 Task: Find connections with filter location Dresden with filter topic #construction with filter profile language Potuguese with filter current company DMart - Avenue Supermarts Ltd with filter school Savitribai Phule Pune University with filter industry Rail Transportation with filter service category Interior Design with filter keywords title Technical Support Specialist
Action: Mouse moved to (520, 69)
Screenshot: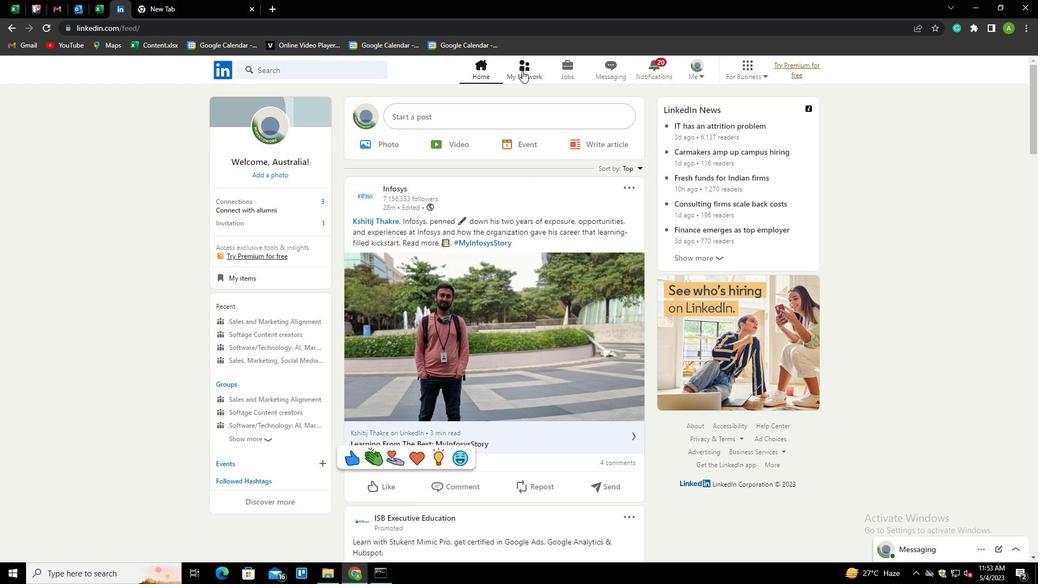 
Action: Mouse pressed left at (520, 69)
Screenshot: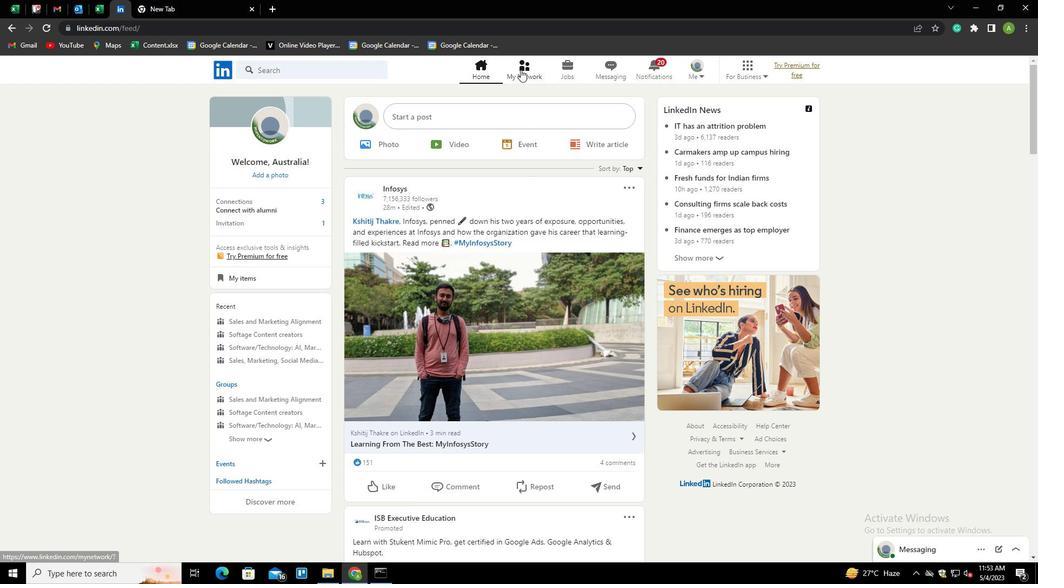 
Action: Mouse moved to (277, 129)
Screenshot: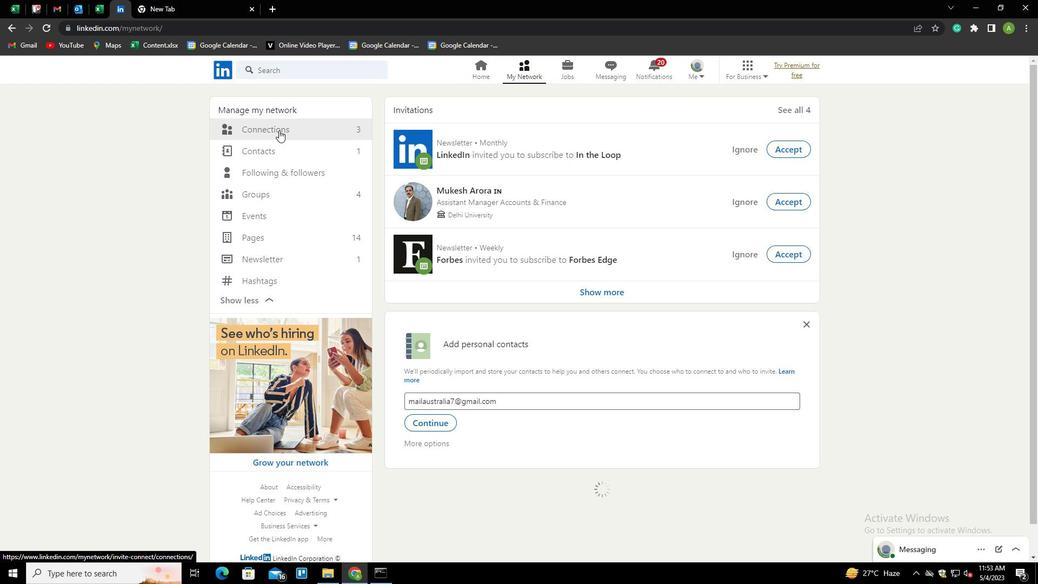 
Action: Mouse pressed left at (277, 129)
Screenshot: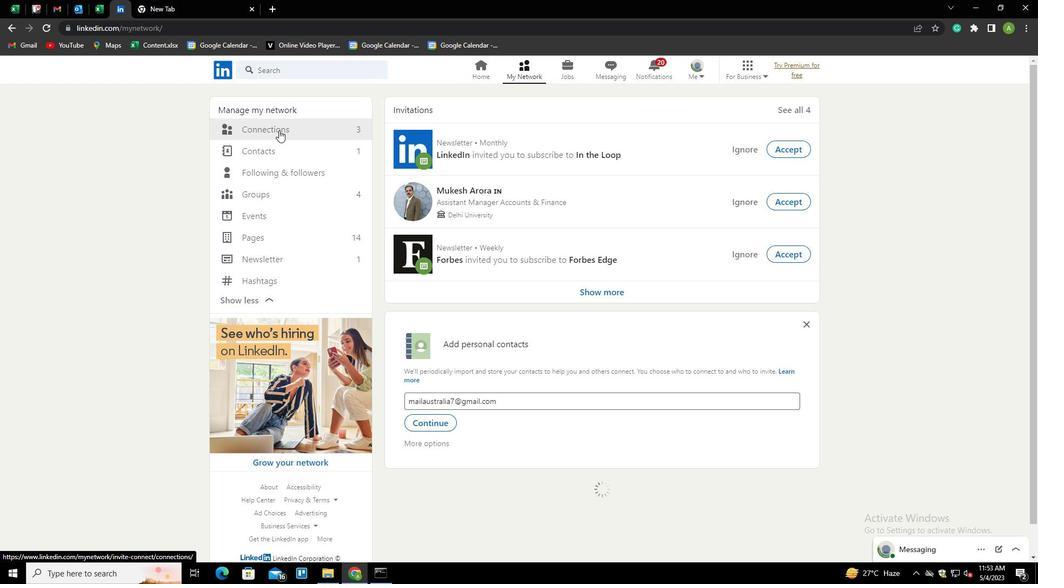 
Action: Mouse moved to (622, 123)
Screenshot: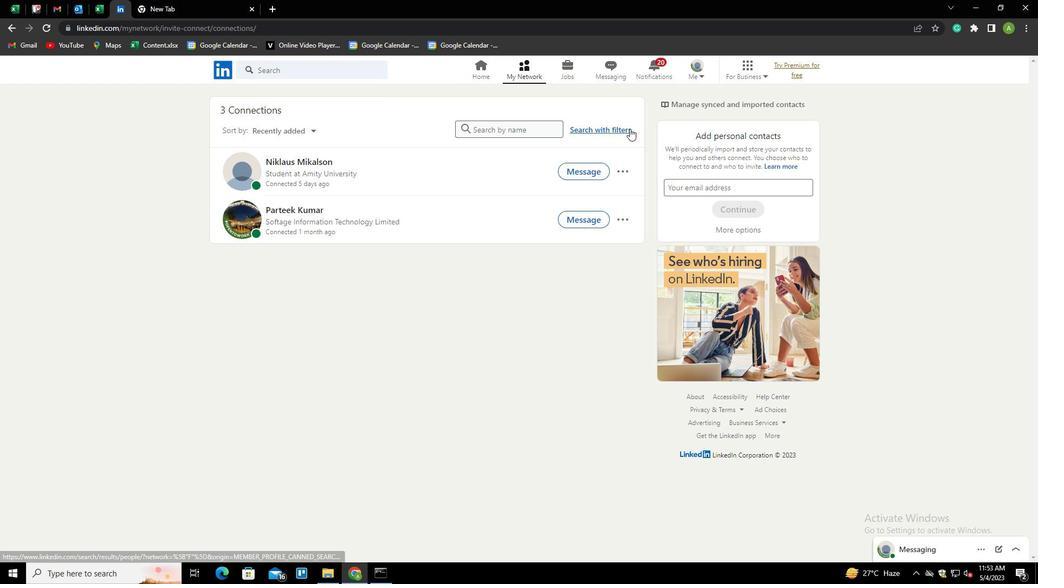 
Action: Mouse pressed left at (622, 123)
Screenshot: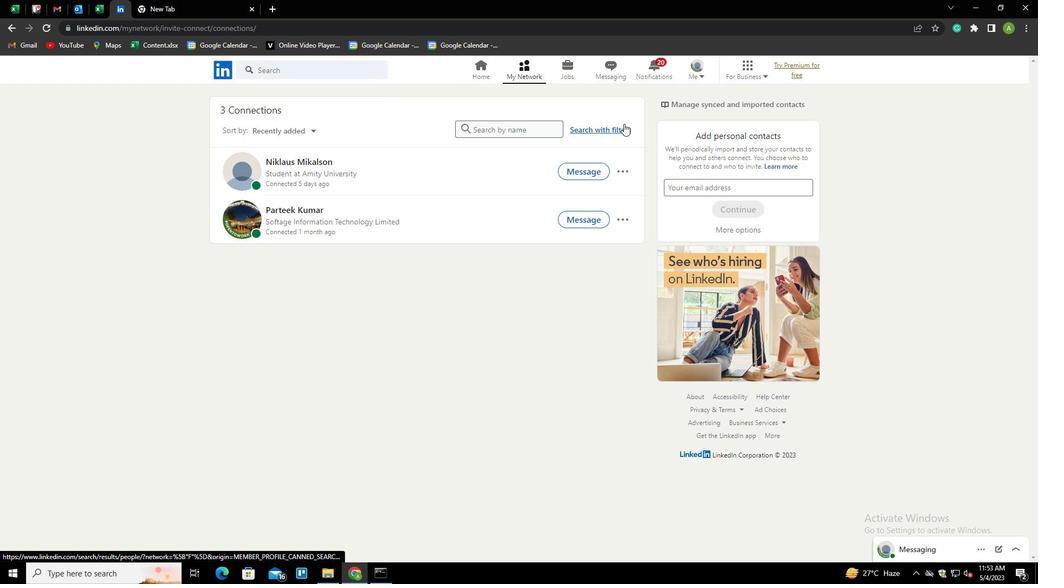 
Action: Mouse moved to (557, 93)
Screenshot: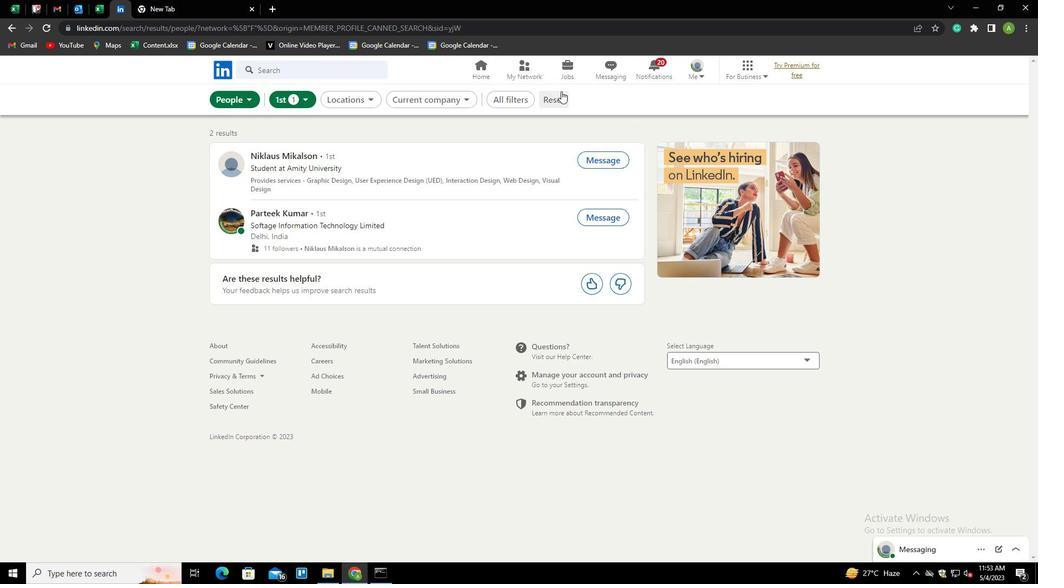 
Action: Mouse pressed left at (557, 93)
Screenshot: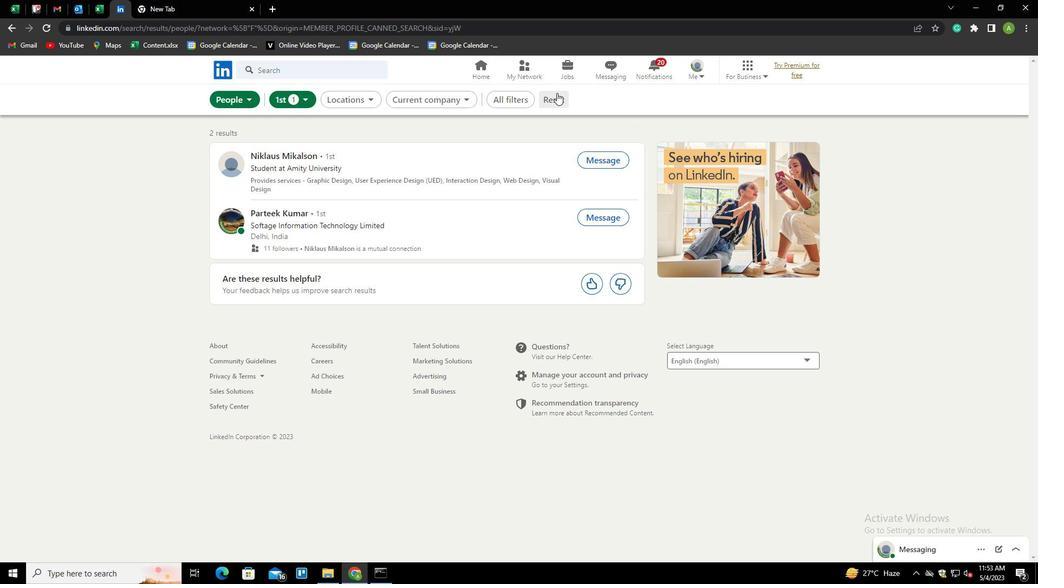 
Action: Mouse moved to (531, 101)
Screenshot: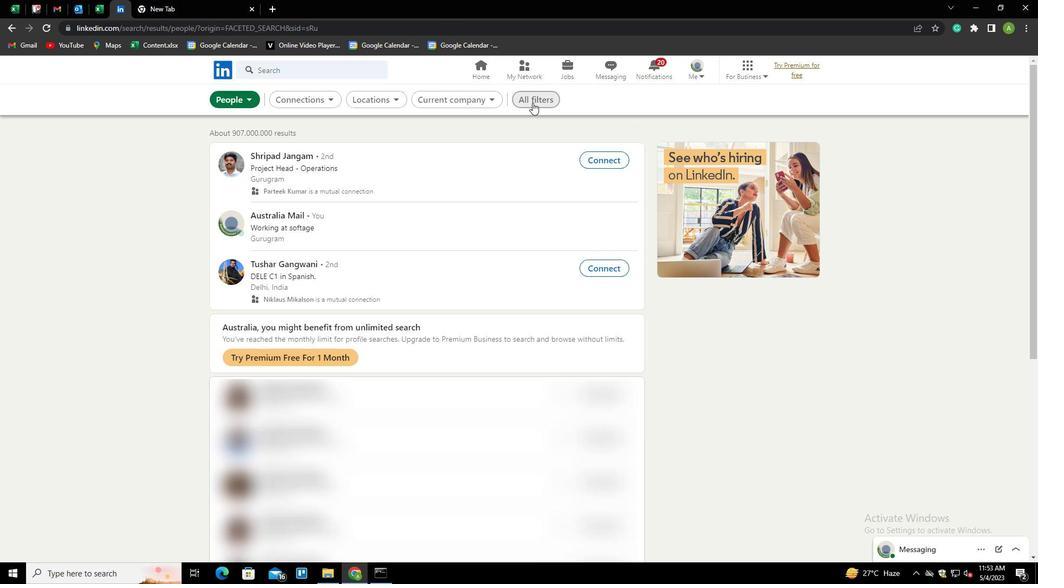 
Action: Mouse pressed left at (531, 101)
Screenshot: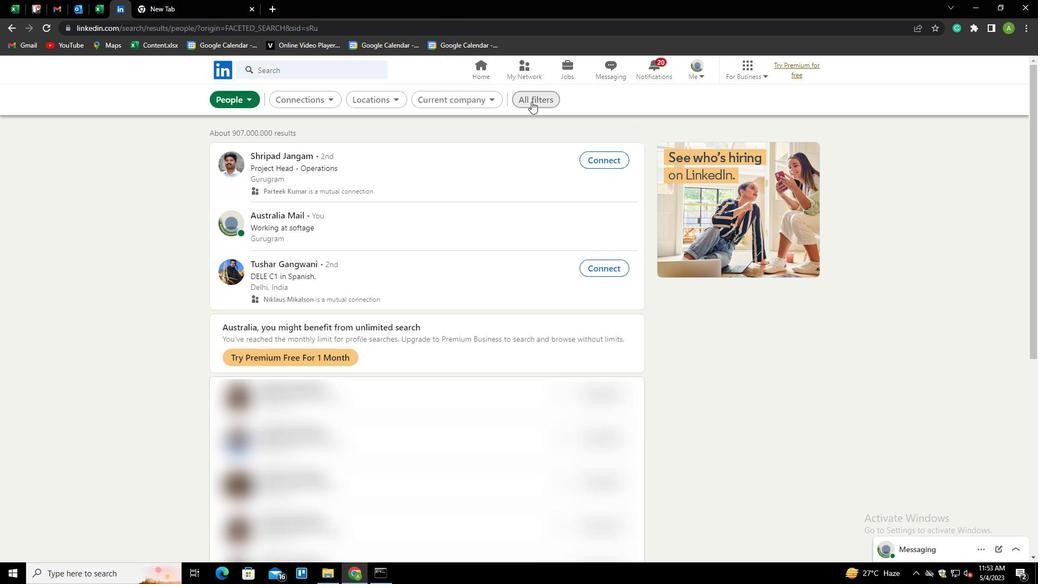 
Action: Mouse moved to (922, 359)
Screenshot: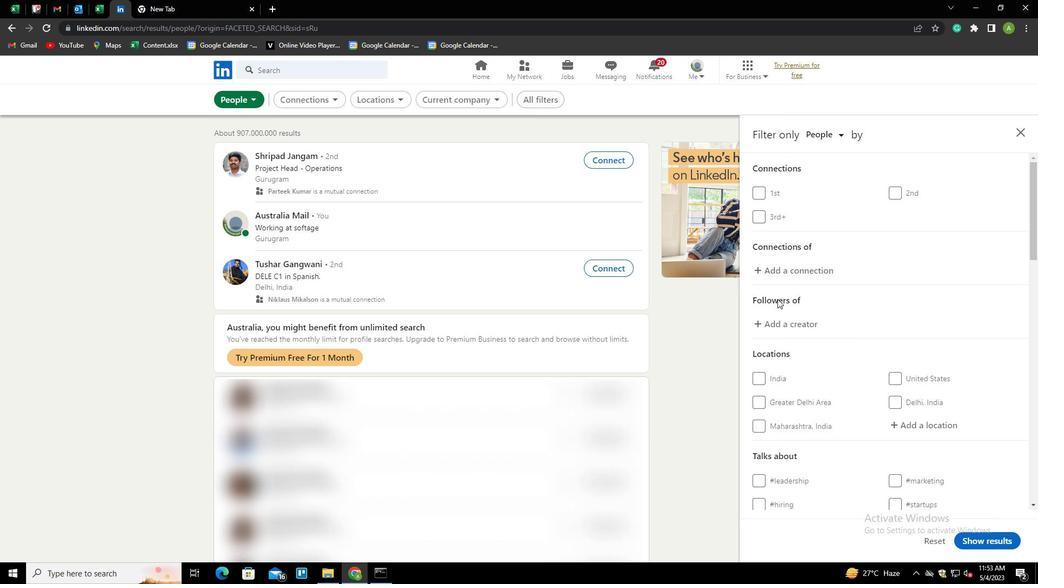 
Action: Mouse scrolled (922, 358) with delta (0, 0)
Screenshot: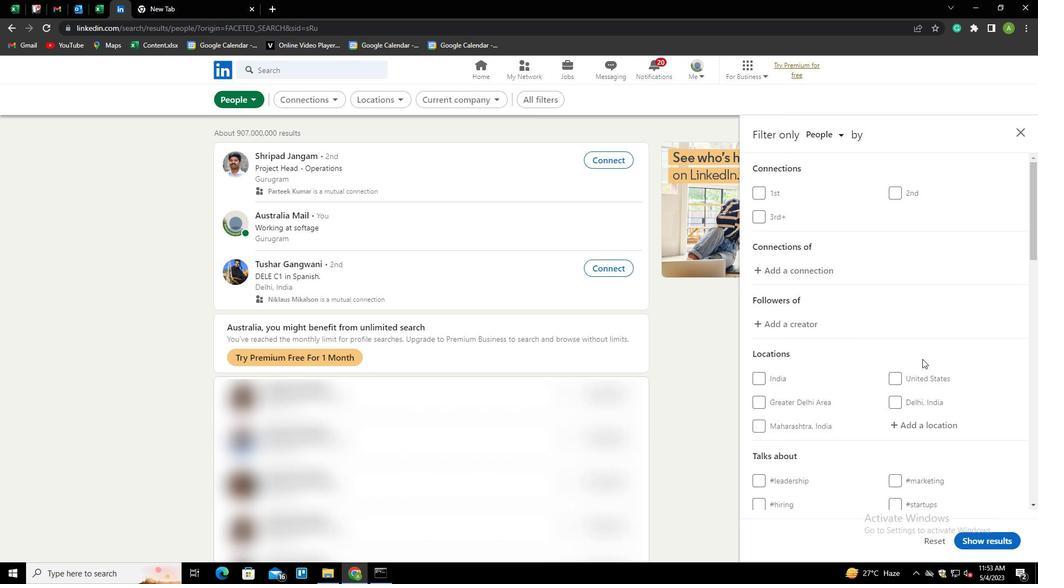 
Action: Mouse scrolled (922, 358) with delta (0, 0)
Screenshot: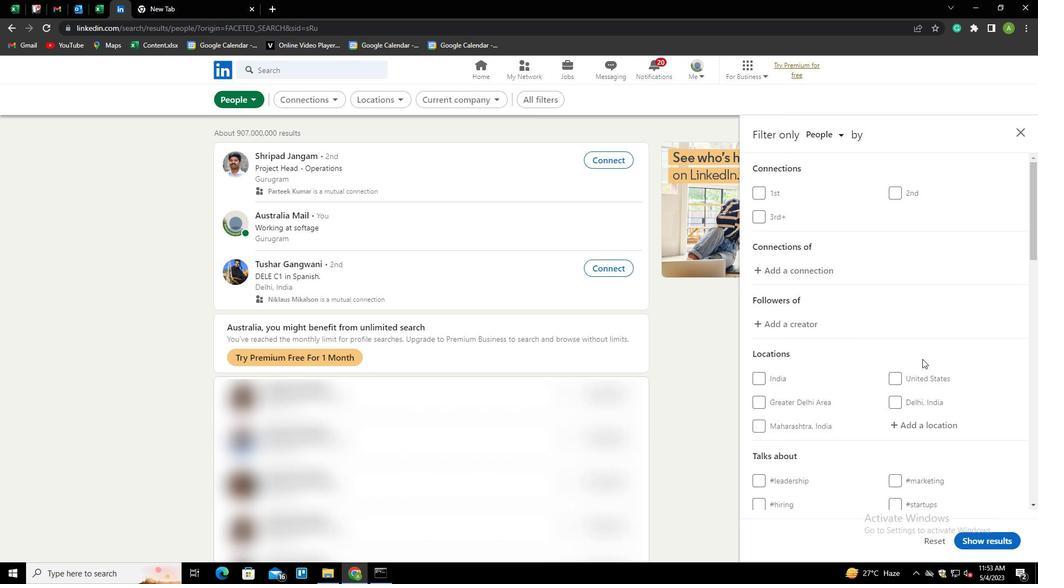 
Action: Mouse moved to (915, 312)
Screenshot: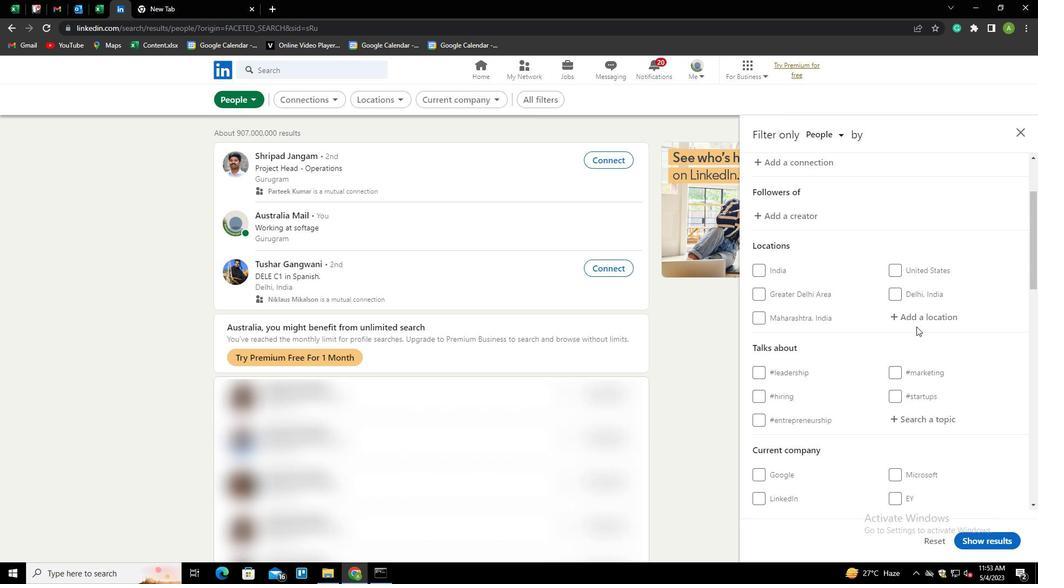 
Action: Mouse pressed left at (915, 312)
Screenshot: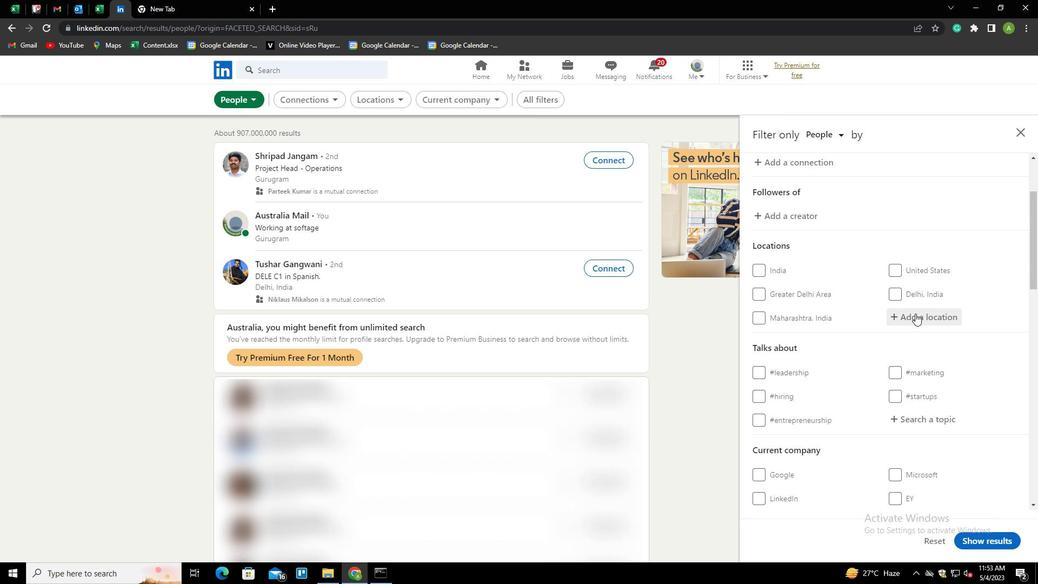 
Action: Key pressed <Key.shift><Key.shift><Key.shift><Key.shift><Key.shift><Key.shift><Key.shift>DRESDEN<Key.down><Key.enter>
Screenshot: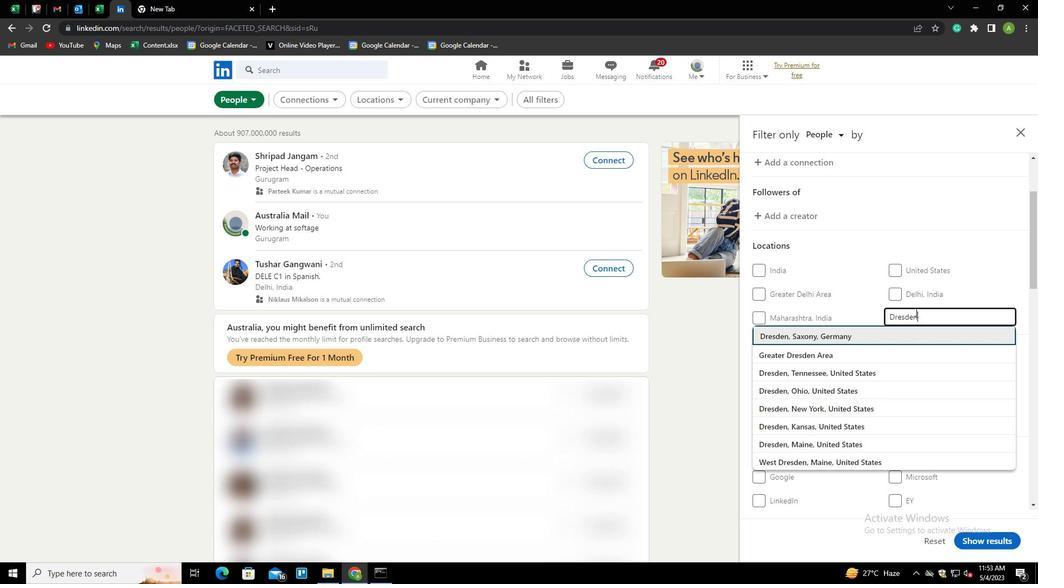 
Action: Mouse moved to (914, 311)
Screenshot: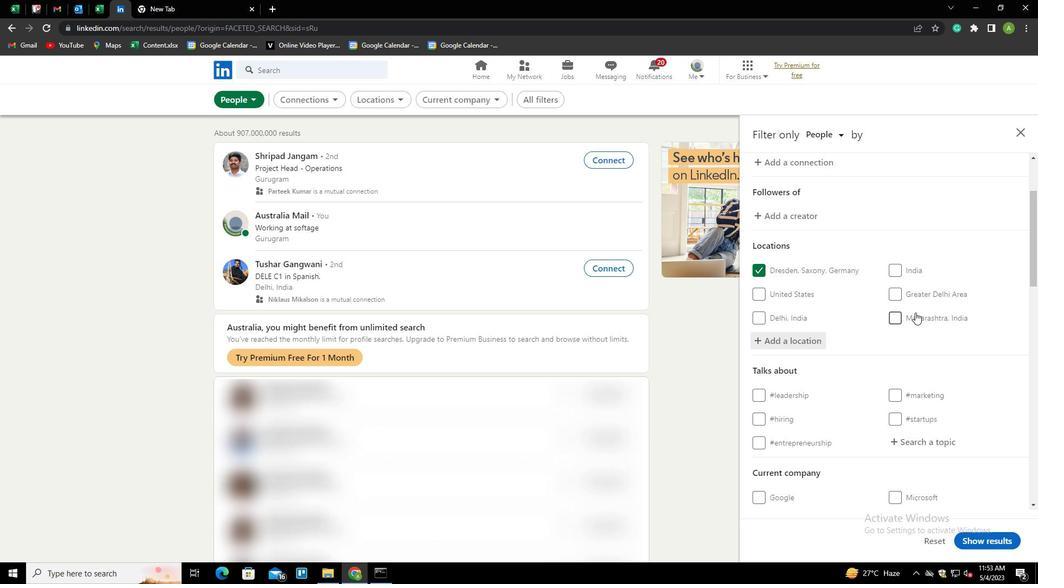 
Action: Mouse scrolled (914, 310) with delta (0, 0)
Screenshot: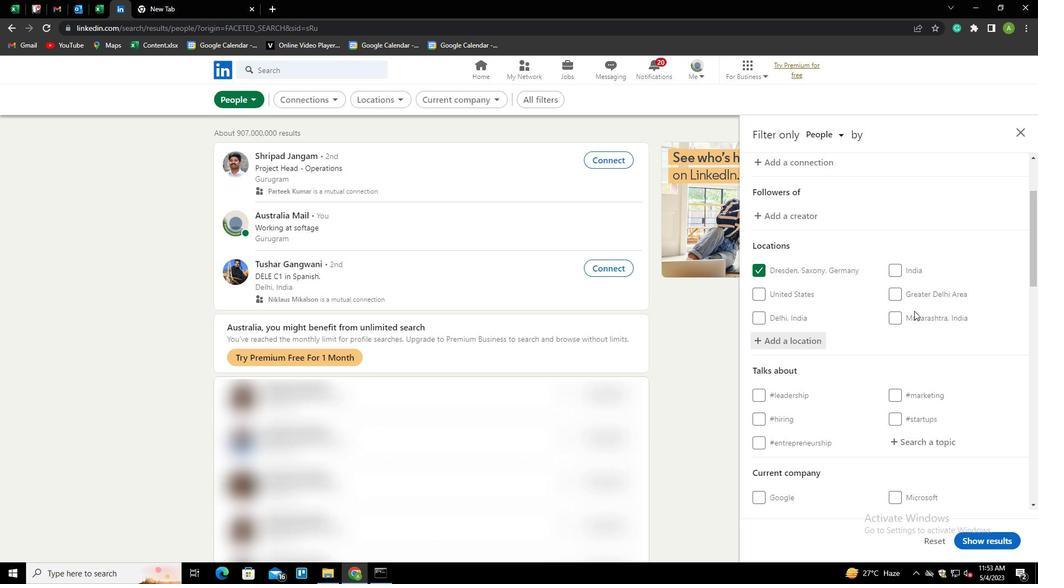 
Action: Mouse scrolled (914, 310) with delta (0, 0)
Screenshot: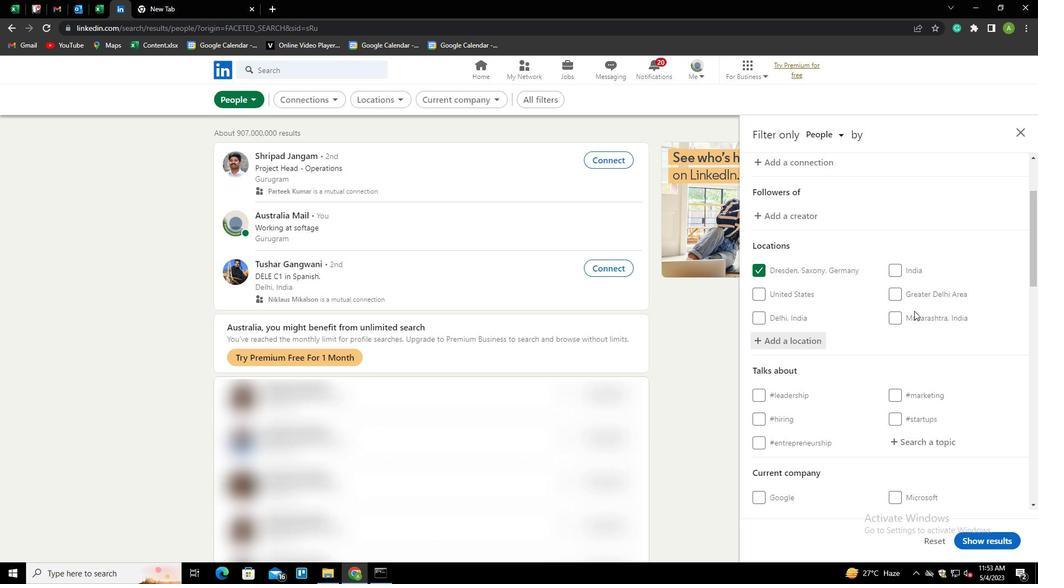 
Action: Mouse moved to (928, 339)
Screenshot: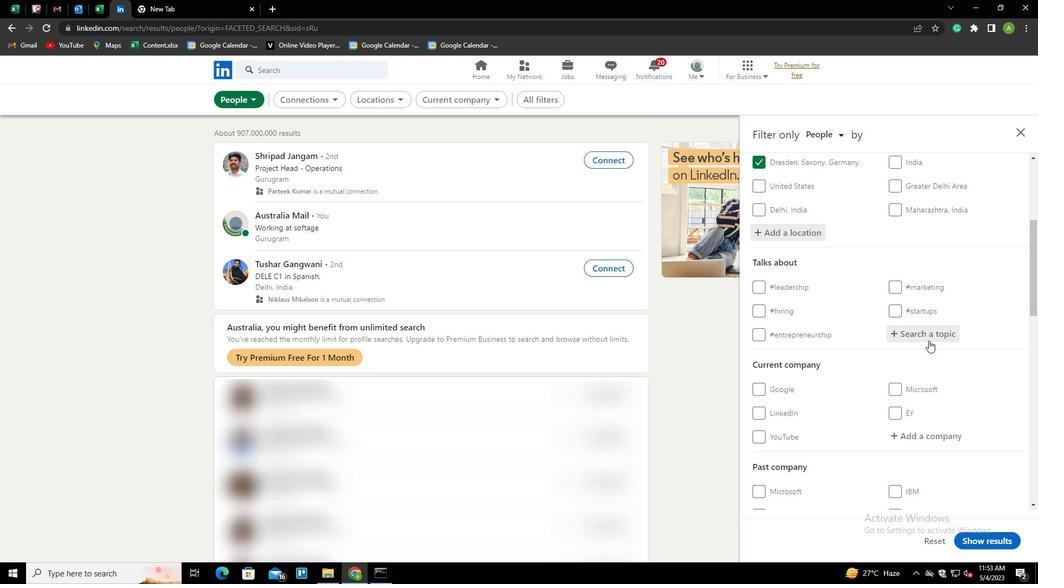 
Action: Mouse pressed left at (928, 339)
Screenshot: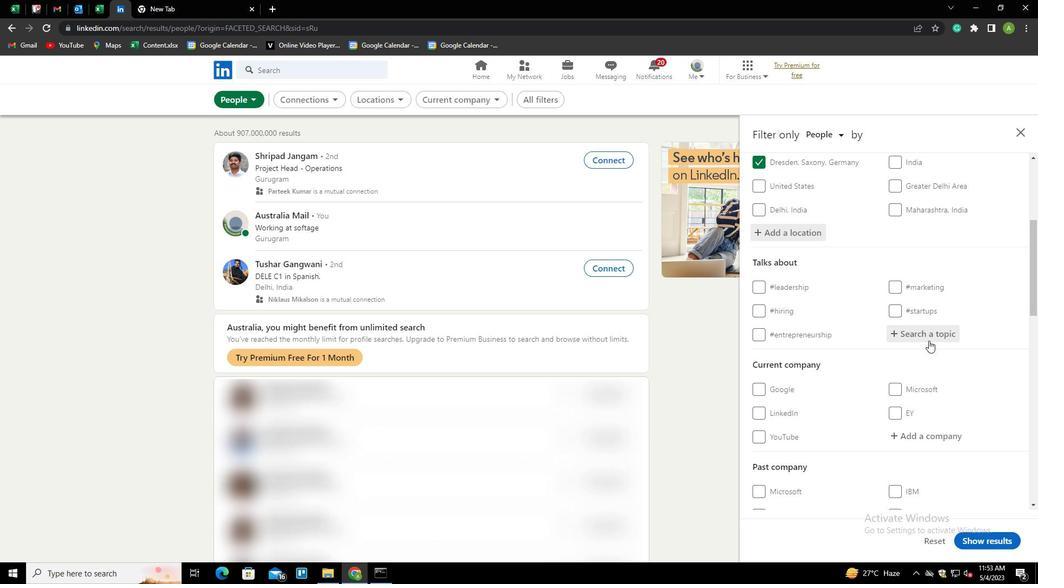 
Action: Key pressed CONSTRUCTION<Key.down><Key.enter>
Screenshot: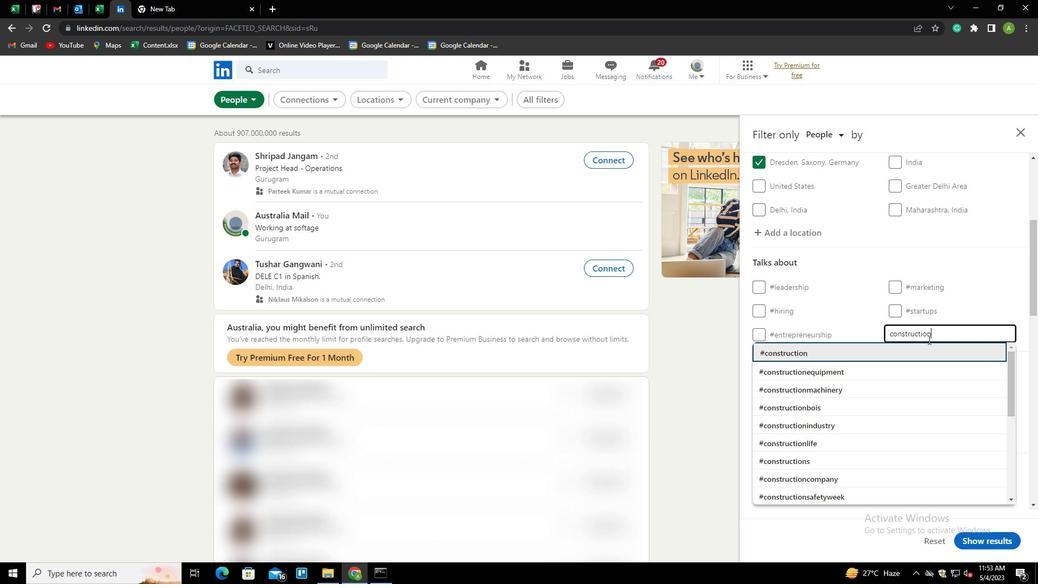 
Action: Mouse moved to (927, 338)
Screenshot: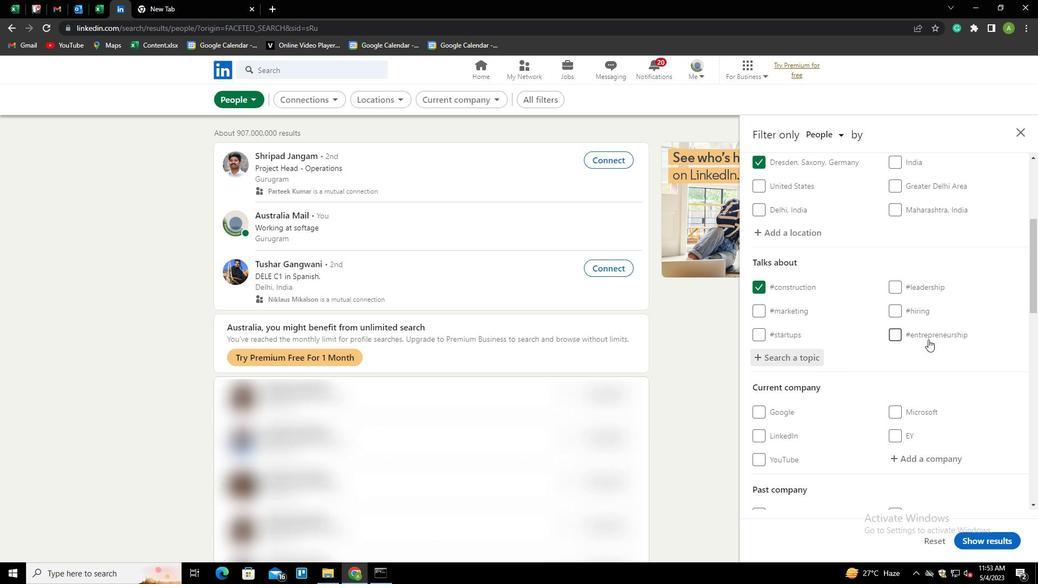 
Action: Mouse scrolled (927, 338) with delta (0, 0)
Screenshot: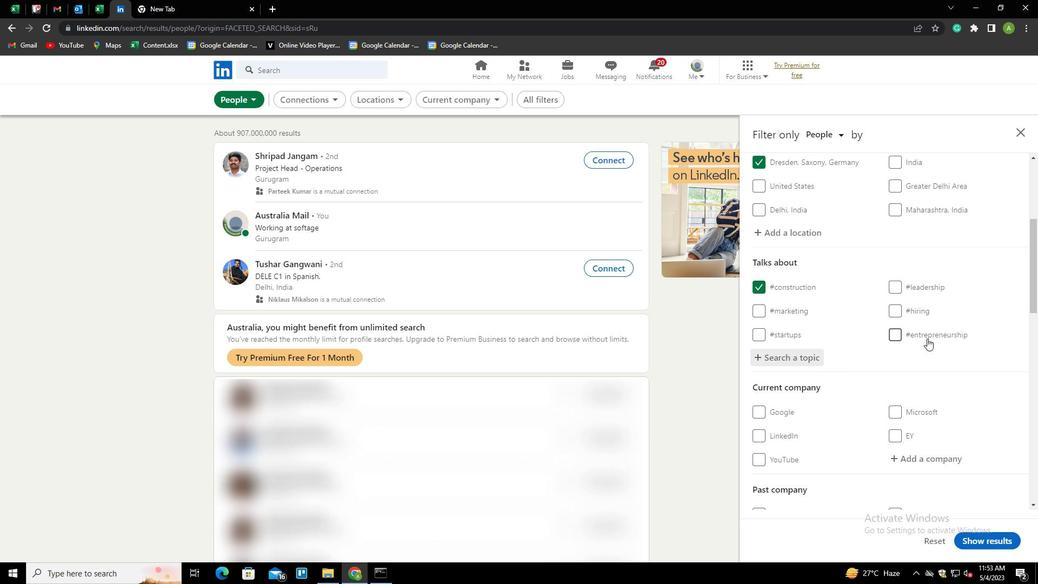 
Action: Mouse scrolled (927, 338) with delta (0, 0)
Screenshot: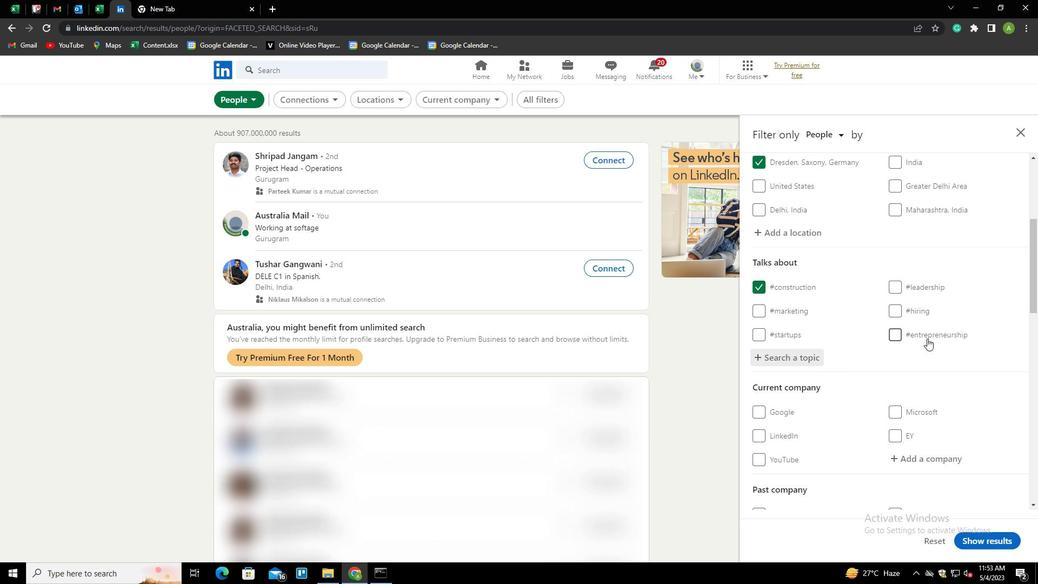 
Action: Mouse scrolled (927, 338) with delta (0, 0)
Screenshot: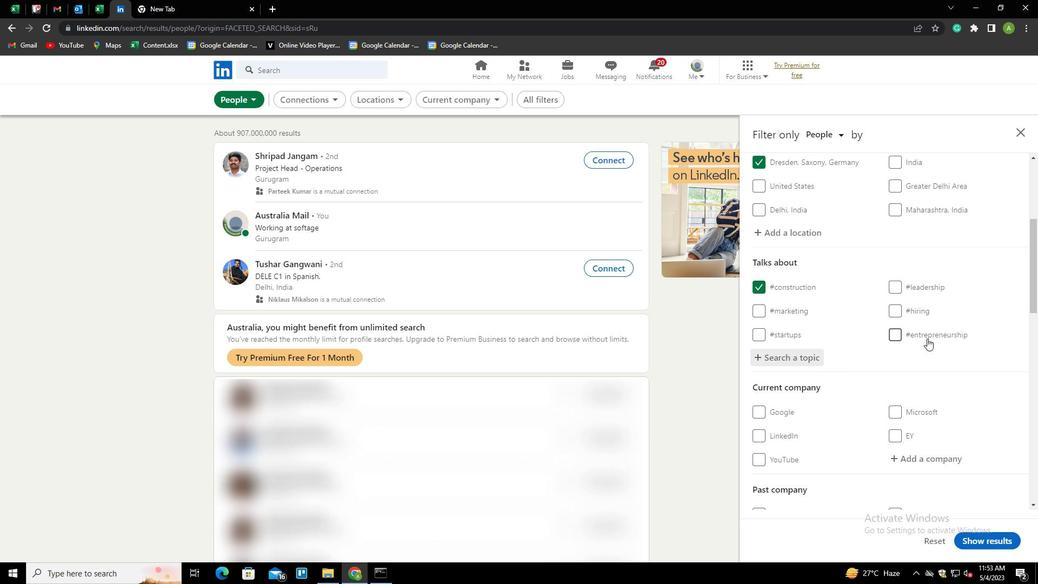 
Action: Mouse scrolled (927, 338) with delta (0, 0)
Screenshot: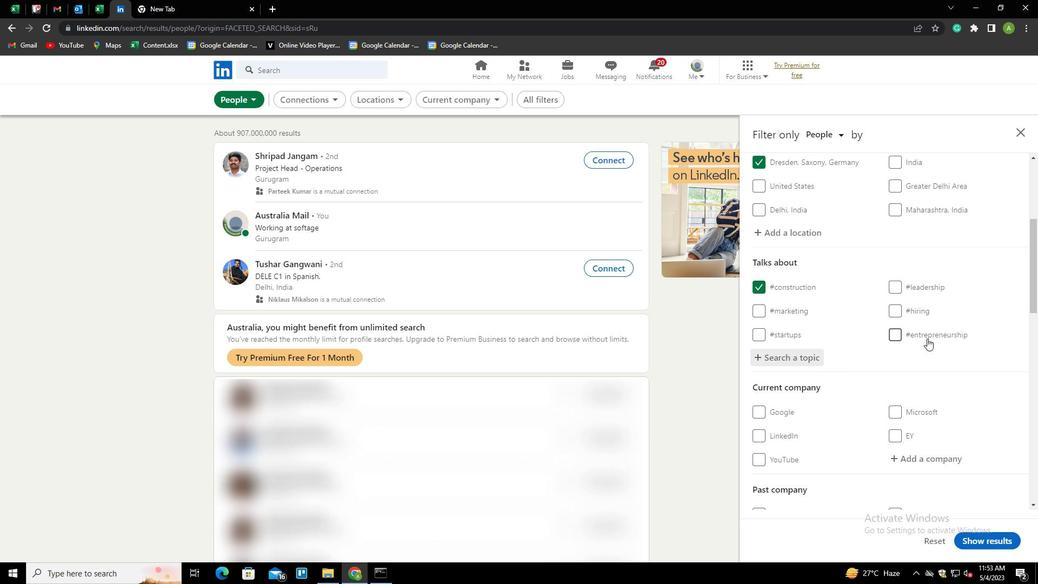 
Action: Mouse scrolled (927, 338) with delta (0, 0)
Screenshot: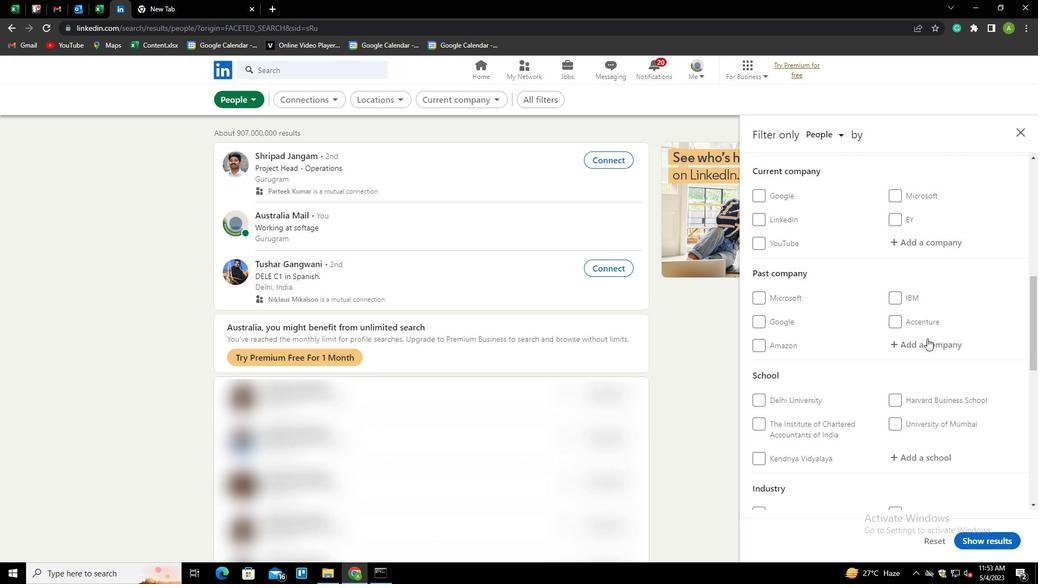 
Action: Mouse scrolled (927, 338) with delta (0, 0)
Screenshot: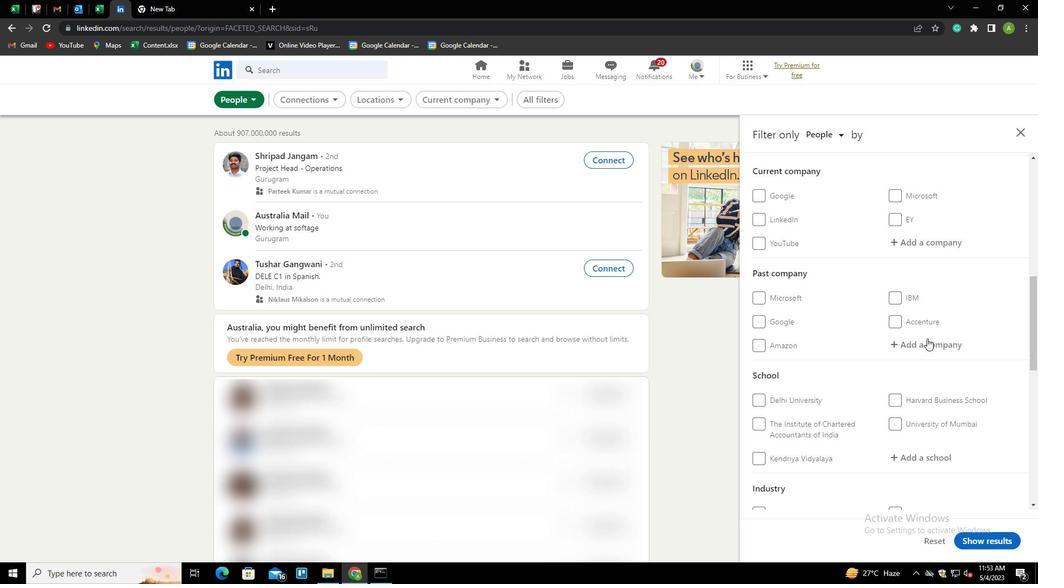 
Action: Mouse scrolled (927, 338) with delta (0, 0)
Screenshot: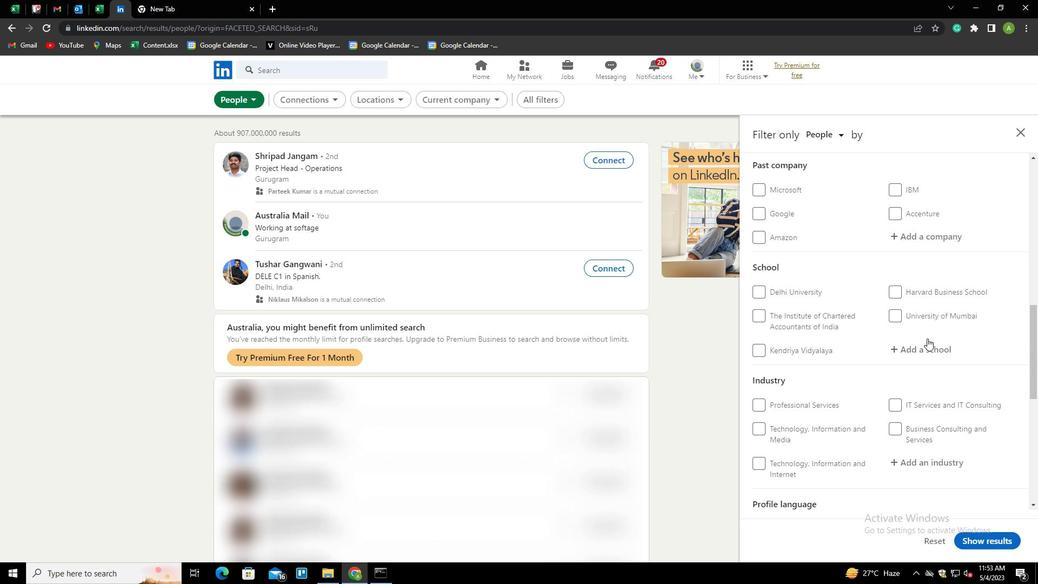 
Action: Mouse scrolled (927, 338) with delta (0, 0)
Screenshot: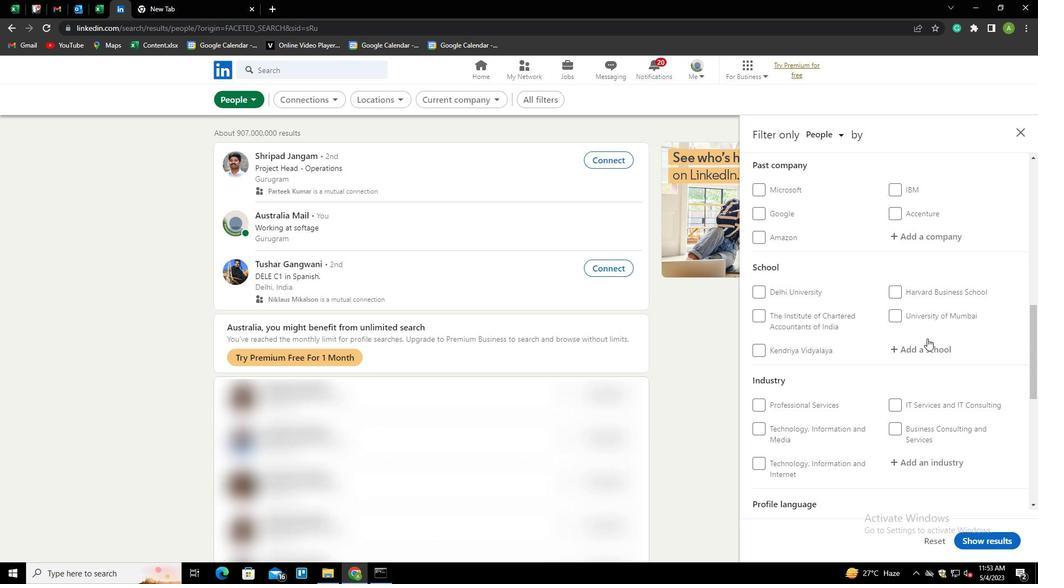 
Action: Mouse moved to (901, 443)
Screenshot: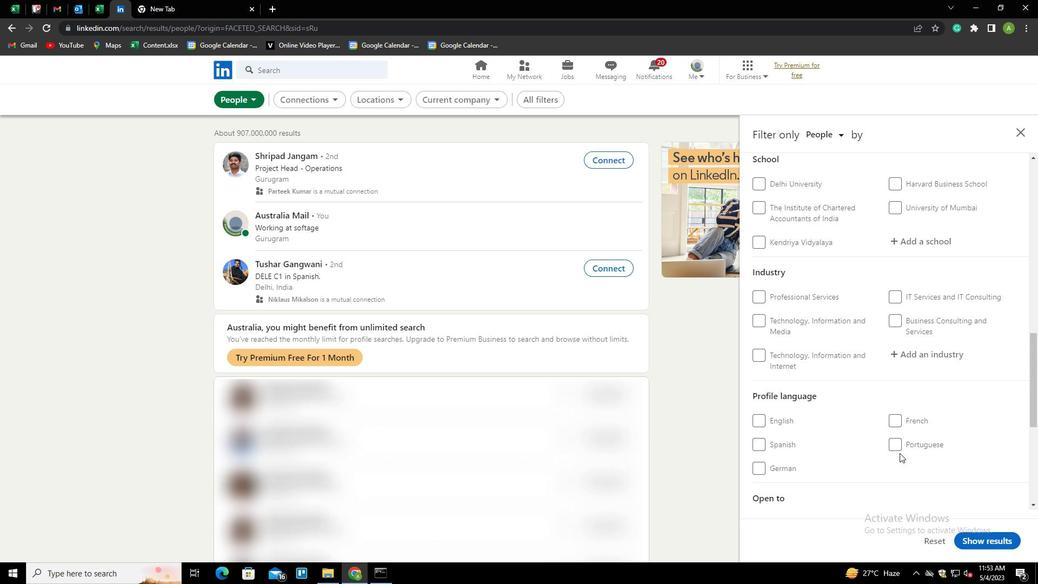 
Action: Mouse pressed left at (901, 443)
Screenshot: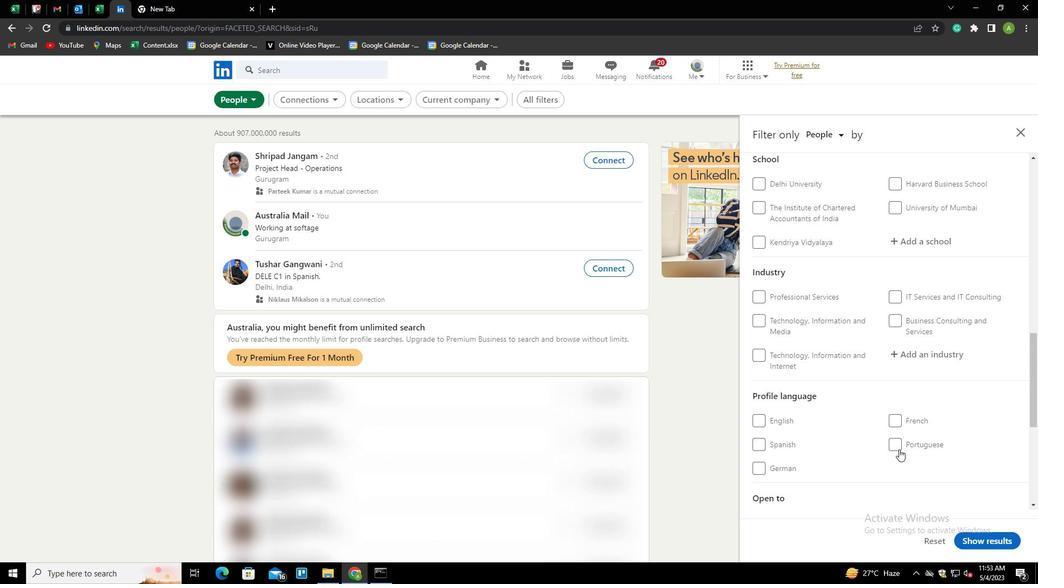 
Action: Mouse moved to (946, 400)
Screenshot: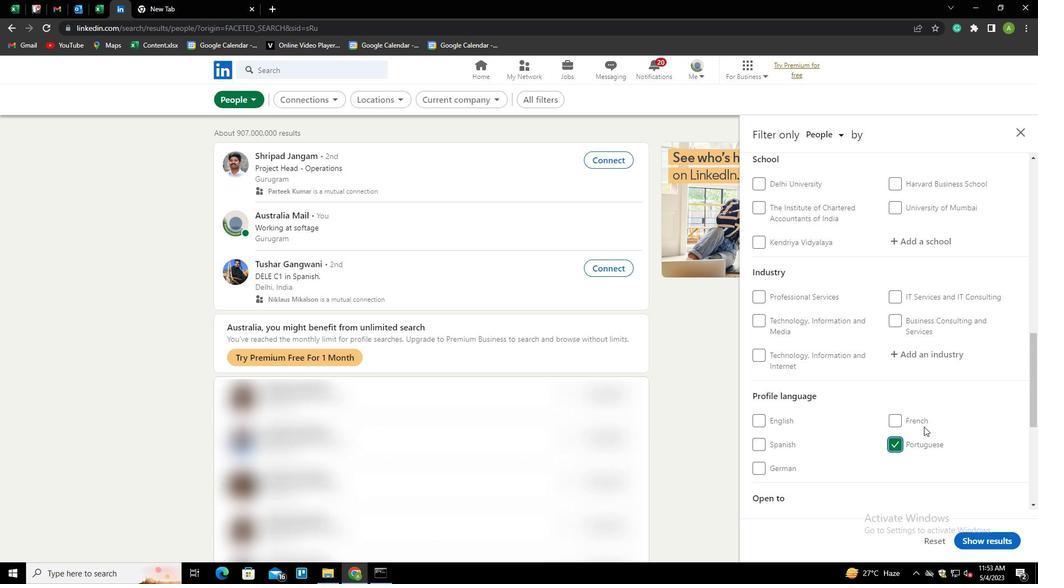 
Action: Mouse scrolled (946, 400) with delta (0, 0)
Screenshot: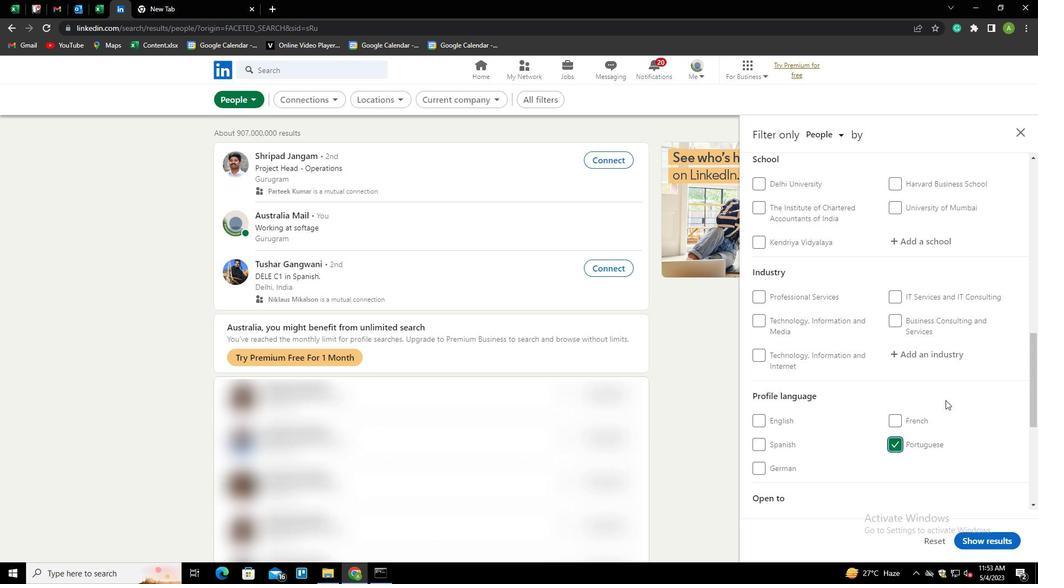 
Action: Mouse scrolled (946, 400) with delta (0, 0)
Screenshot: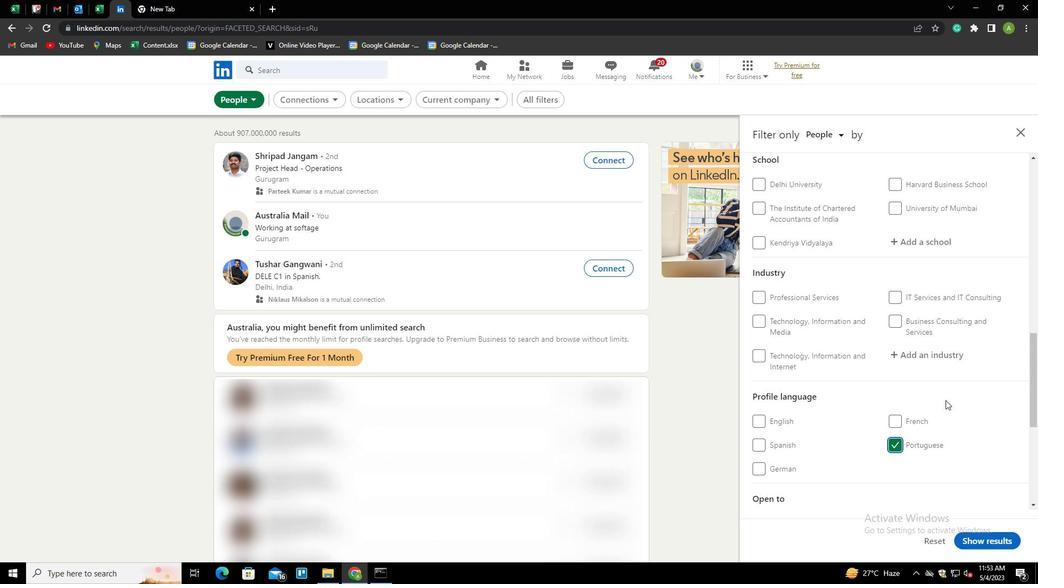 
Action: Mouse scrolled (946, 400) with delta (0, 0)
Screenshot: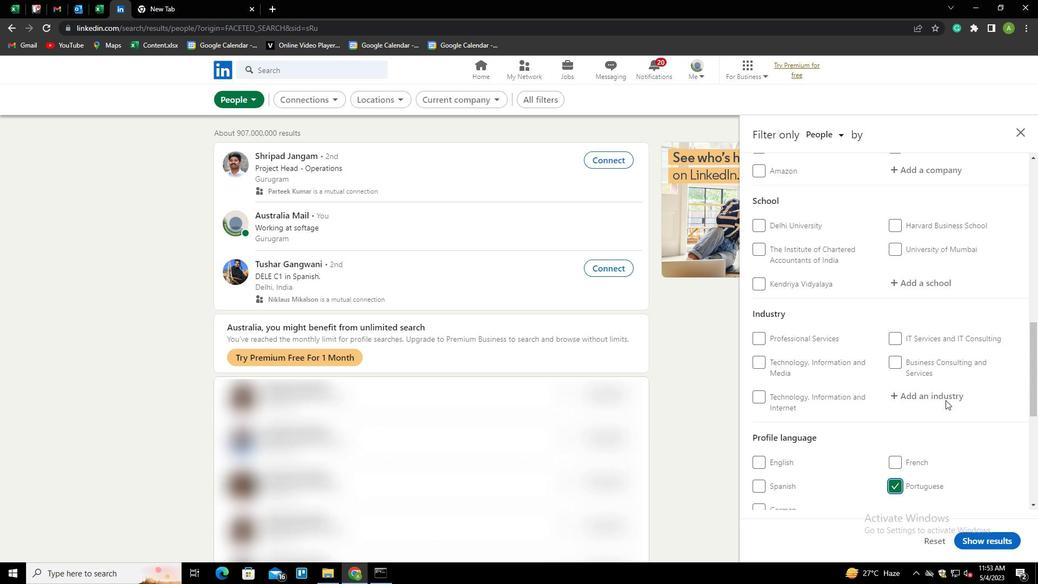 
Action: Mouse scrolled (946, 400) with delta (0, 0)
Screenshot: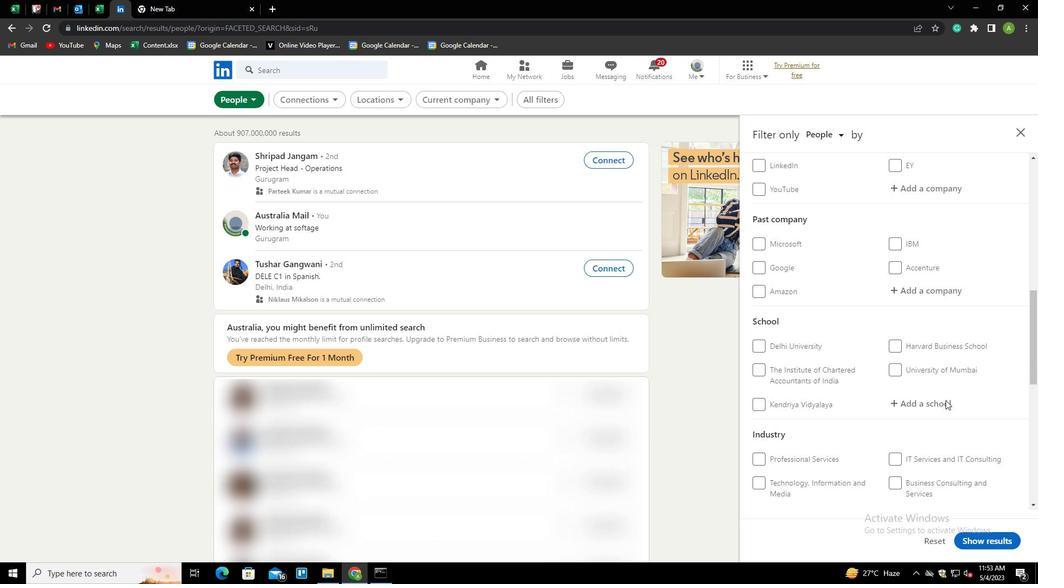 
Action: Mouse scrolled (946, 400) with delta (0, 0)
Screenshot: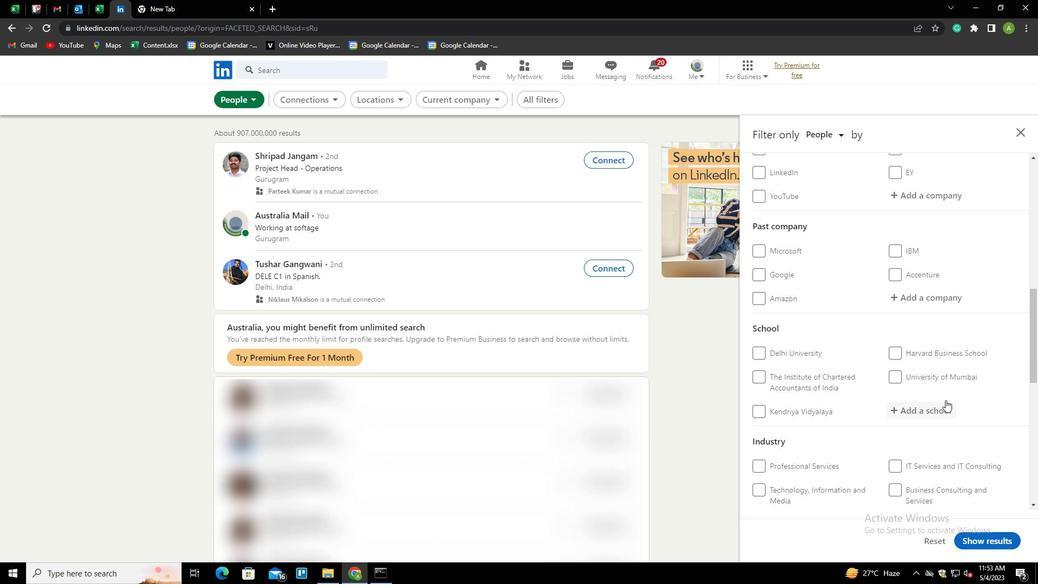 
Action: Mouse scrolled (946, 400) with delta (0, 0)
Screenshot: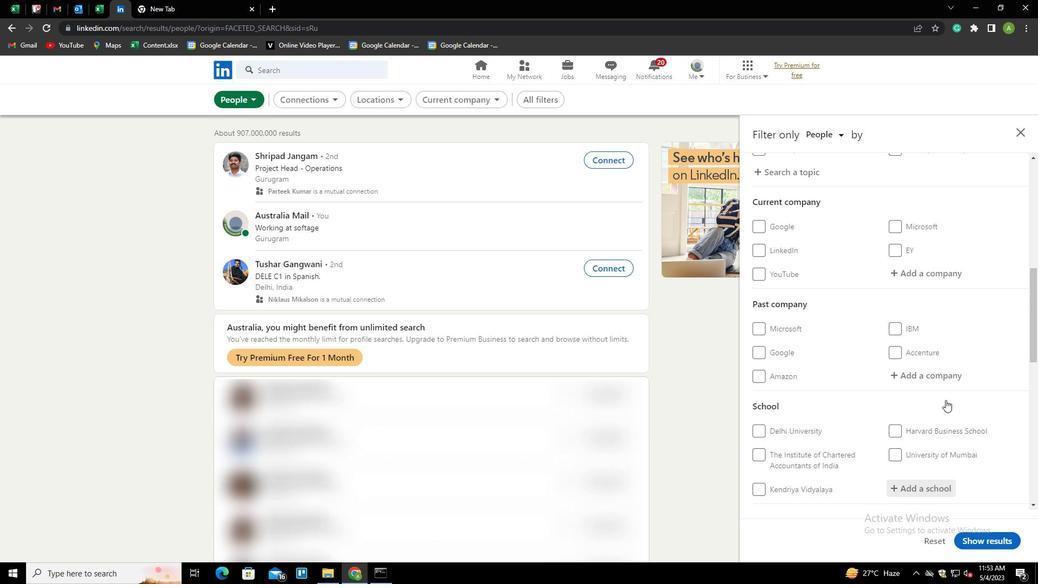 
Action: Mouse scrolled (946, 400) with delta (0, 0)
Screenshot: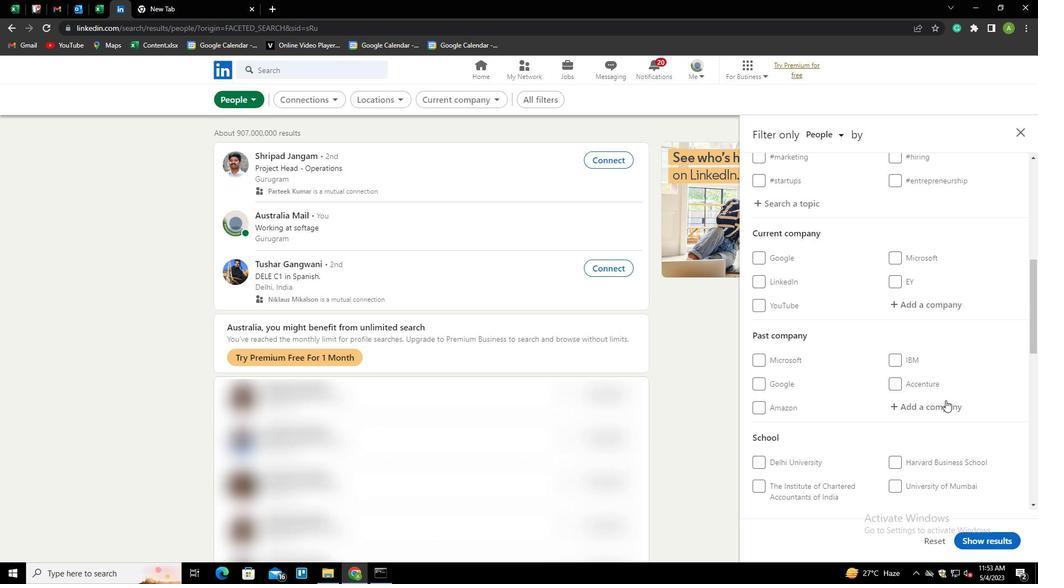 
Action: Mouse scrolled (946, 400) with delta (0, 0)
Screenshot: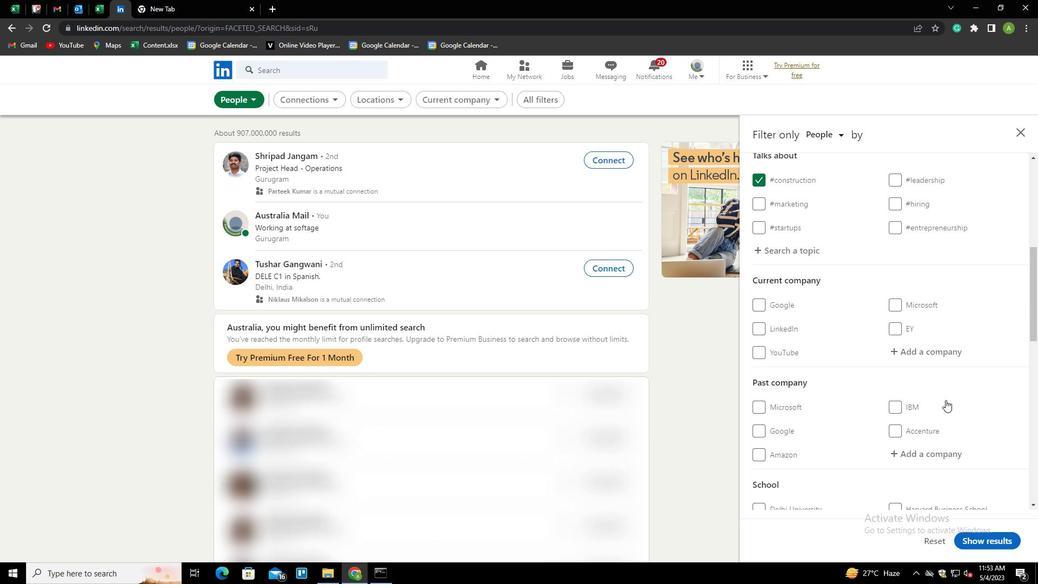 
Action: Mouse moved to (926, 430)
Screenshot: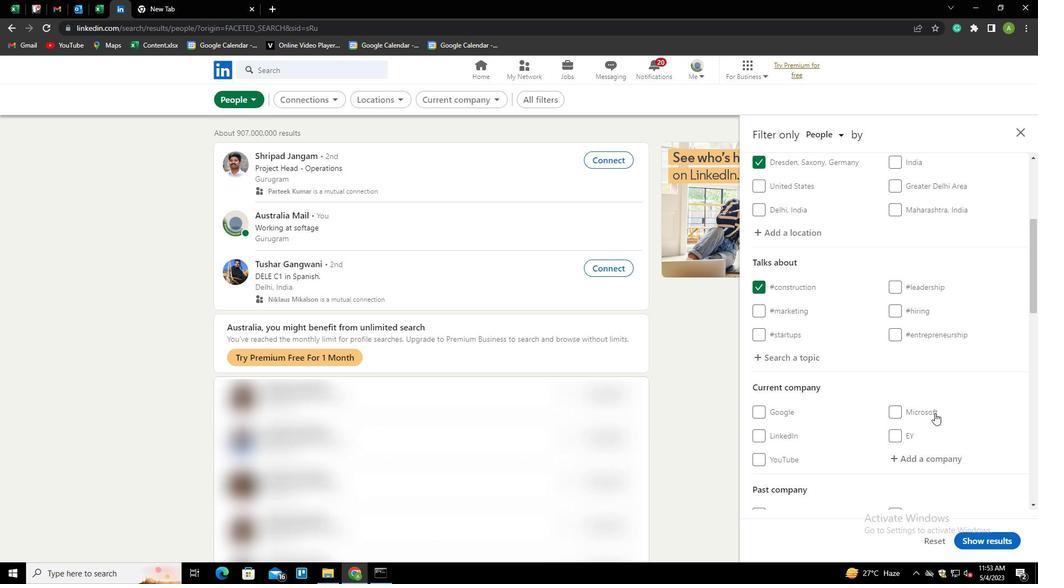 
Action: Mouse scrolled (926, 429) with delta (0, 0)
Screenshot: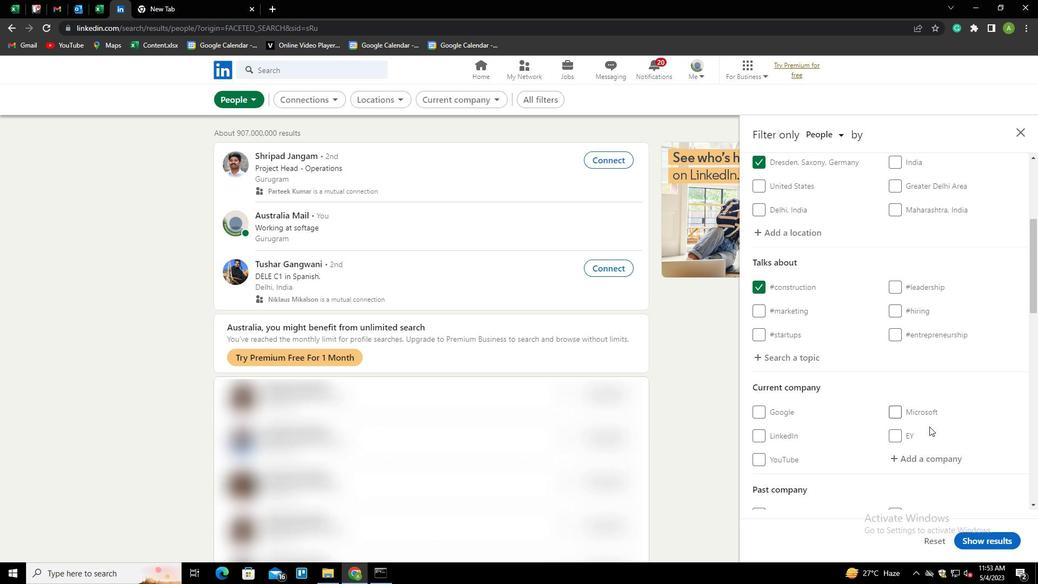 
Action: Mouse scrolled (926, 429) with delta (0, 0)
Screenshot: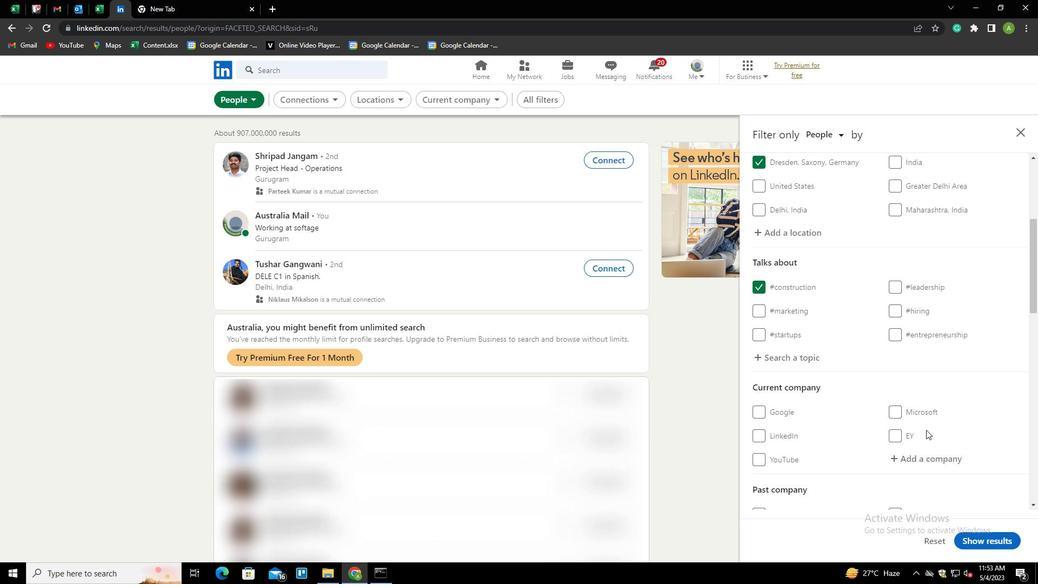 
Action: Mouse moved to (926, 344)
Screenshot: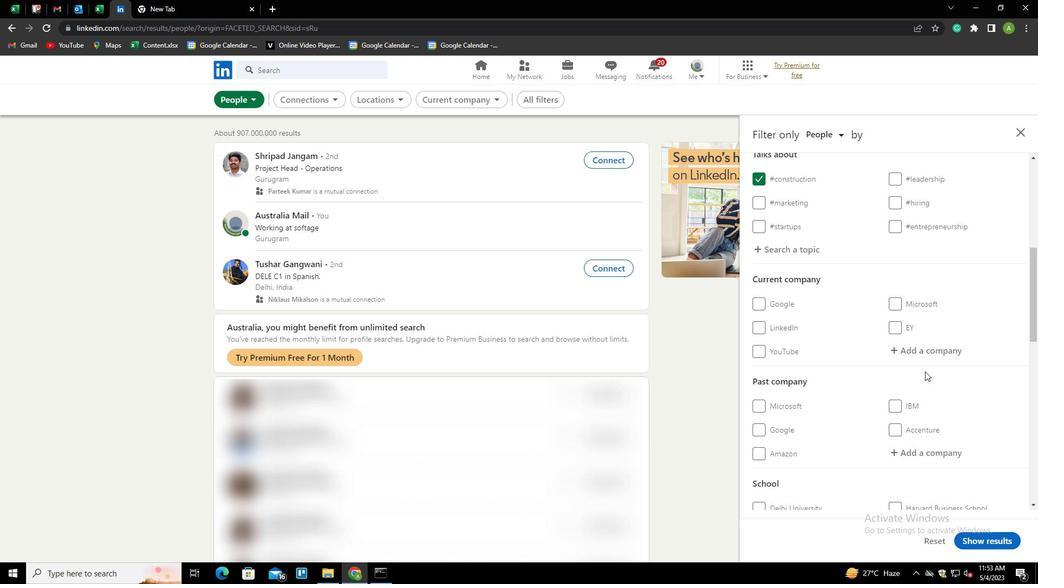 
Action: Mouse pressed left at (926, 344)
Screenshot: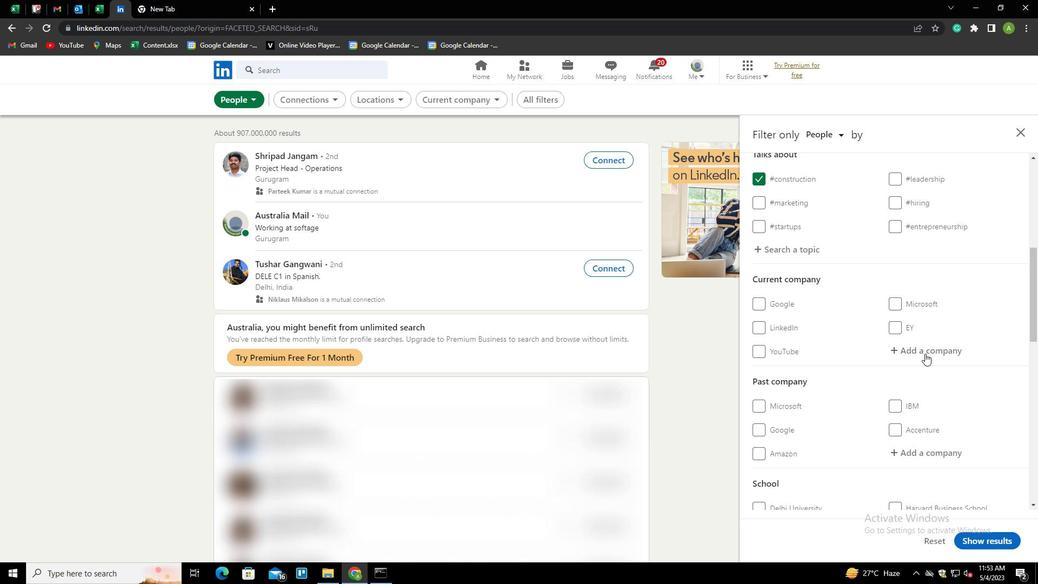 
Action: Key pressed <Key.shift>D<Key.shift>MART<Key.down><Key.enter>
Screenshot: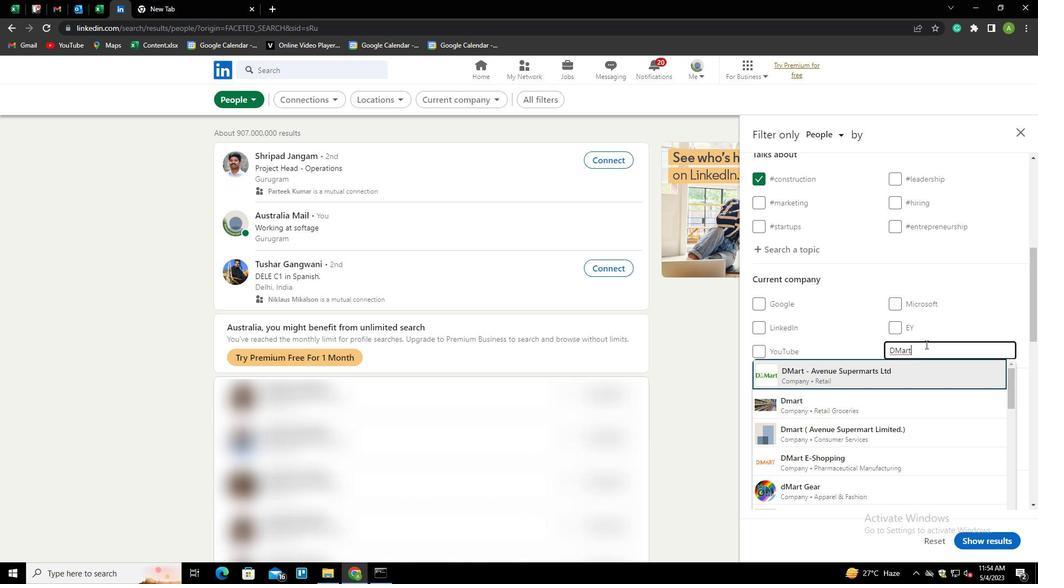 
Action: Mouse scrolled (926, 344) with delta (0, 0)
Screenshot: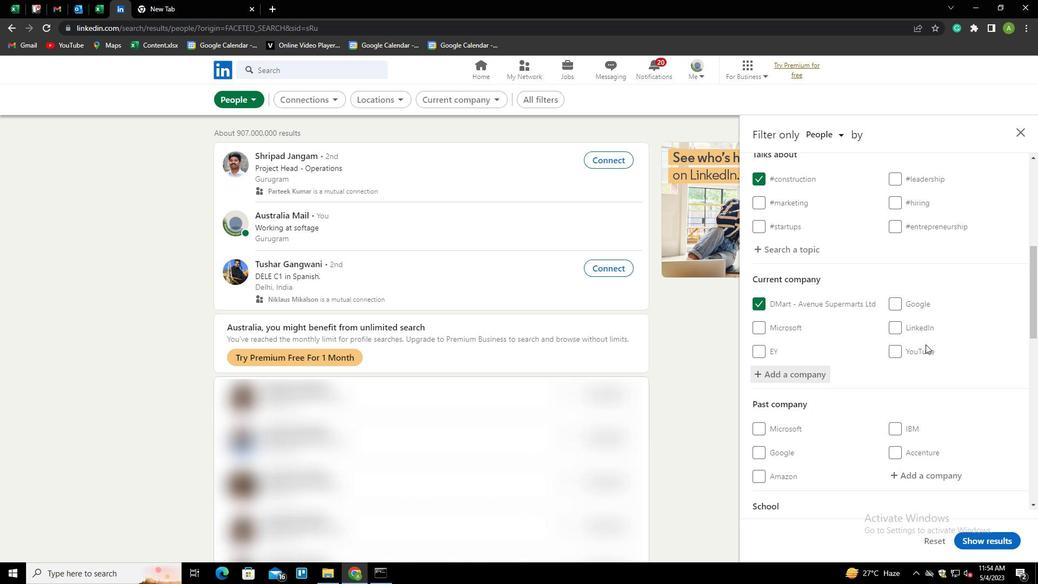 
Action: Mouse scrolled (926, 344) with delta (0, 0)
Screenshot: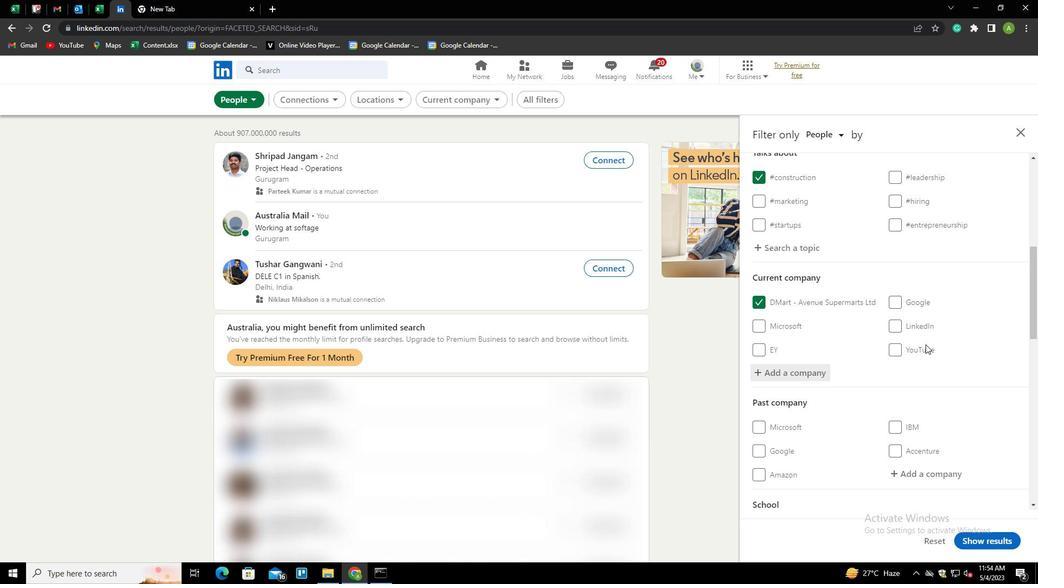 
Action: Mouse scrolled (926, 344) with delta (0, 0)
Screenshot: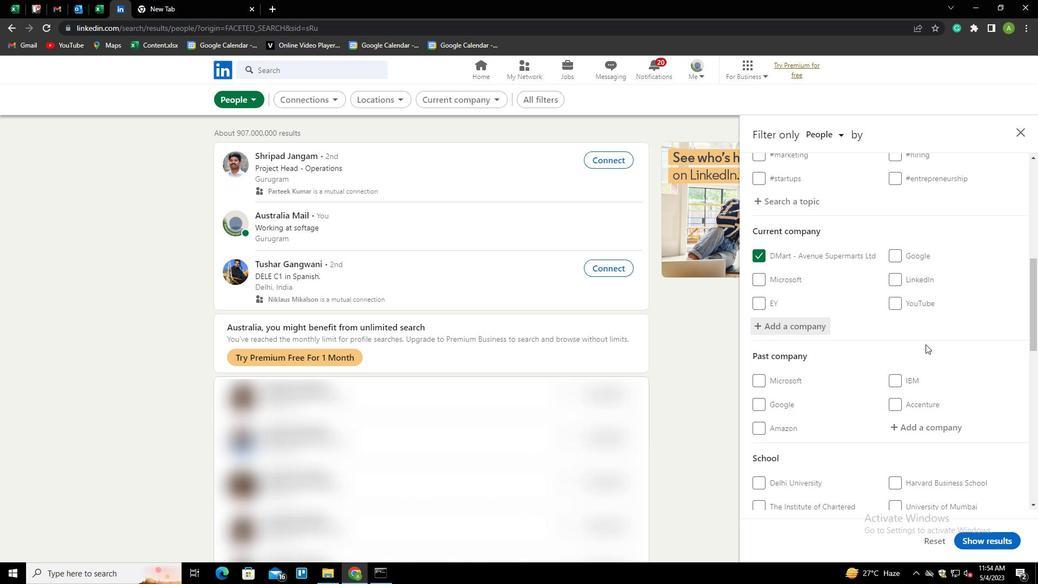 
Action: Mouse scrolled (926, 344) with delta (0, 0)
Screenshot: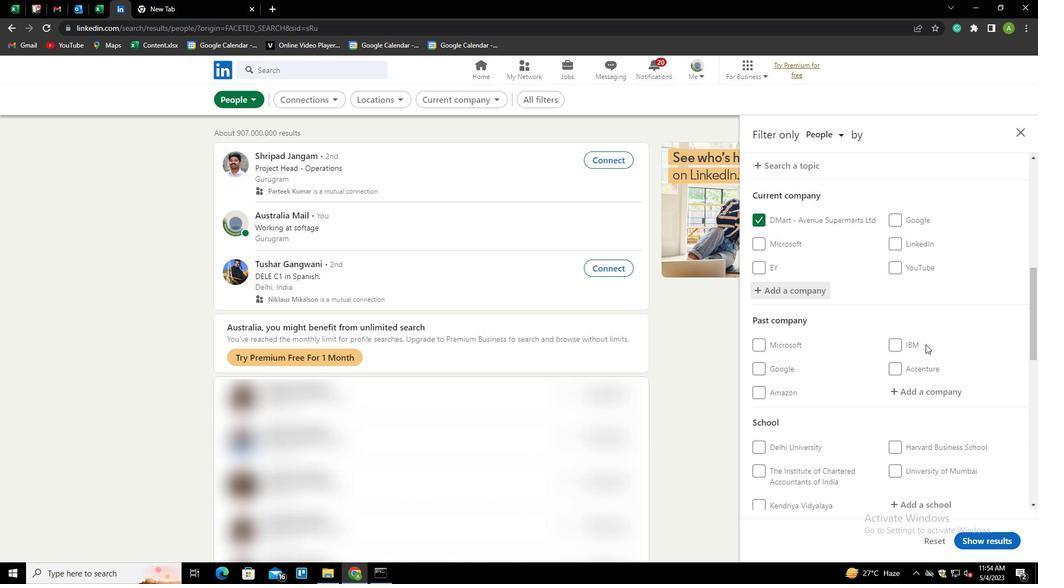 
Action: Mouse moved to (918, 374)
Screenshot: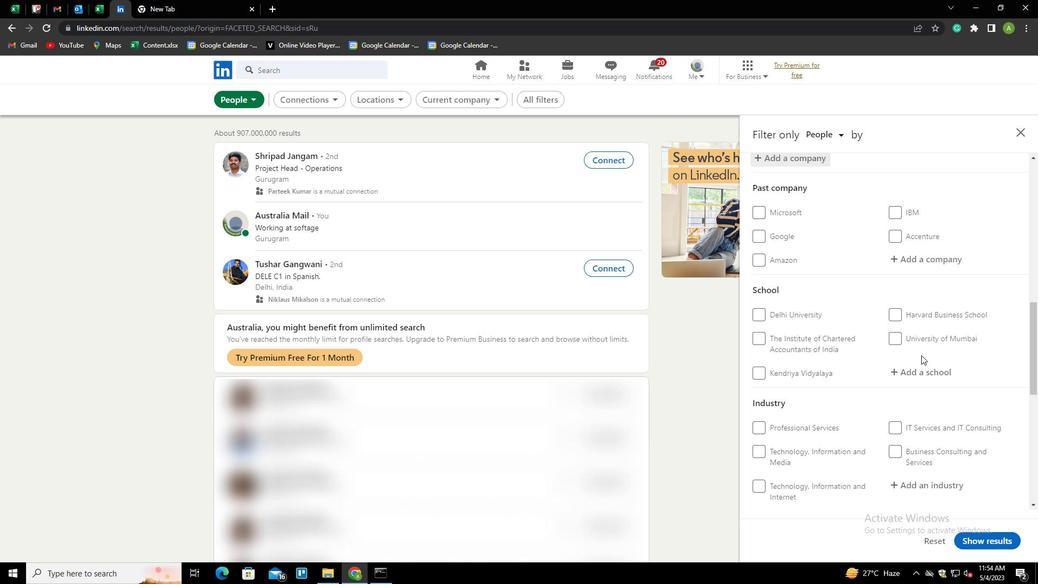 
Action: Mouse pressed left at (918, 374)
Screenshot: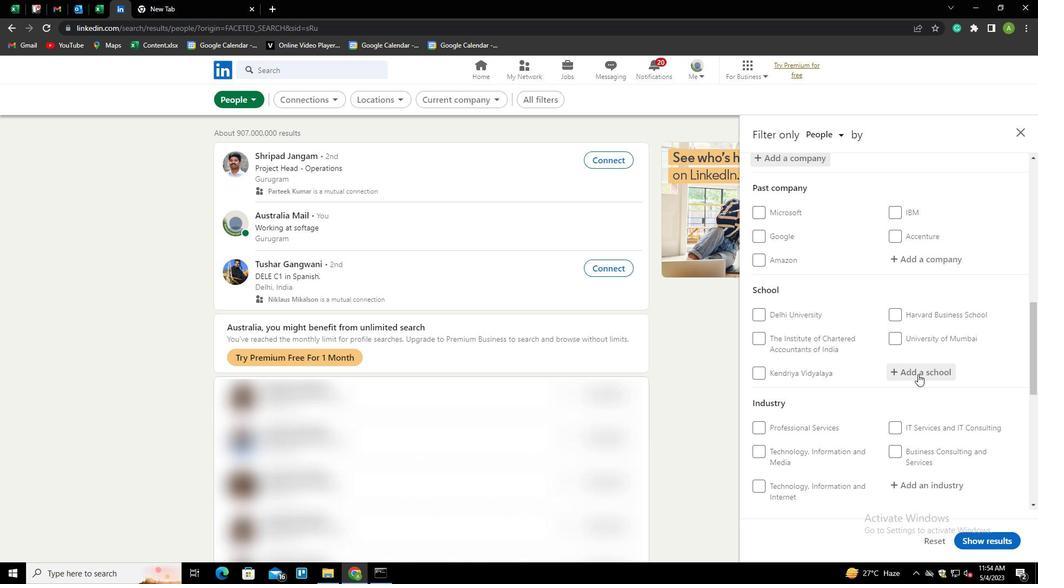 
Action: Key pressed <Key.shift><Key.shift><Key.shift><Key.shift><Key.shift><Key.shift><Key.shift><Key.shift><Key.shift><Key.shift>D<Key.shift><Key.backspace><Key.shift>SAB<Key.backspace>VV<Key.backspace>ITRIBAI<Key.down><Key.enter>
Screenshot: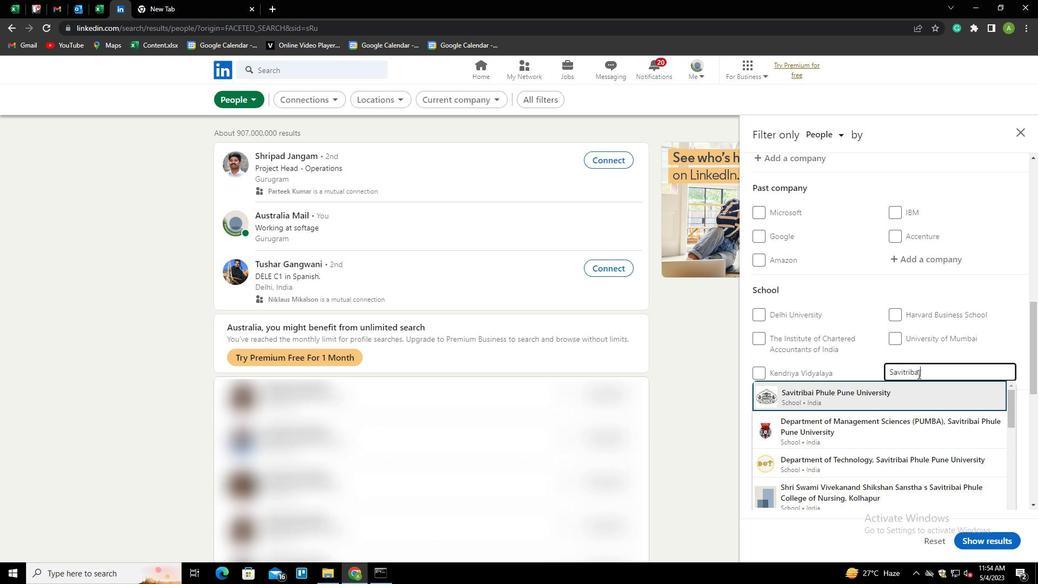 
Action: Mouse scrolled (918, 373) with delta (0, 0)
Screenshot: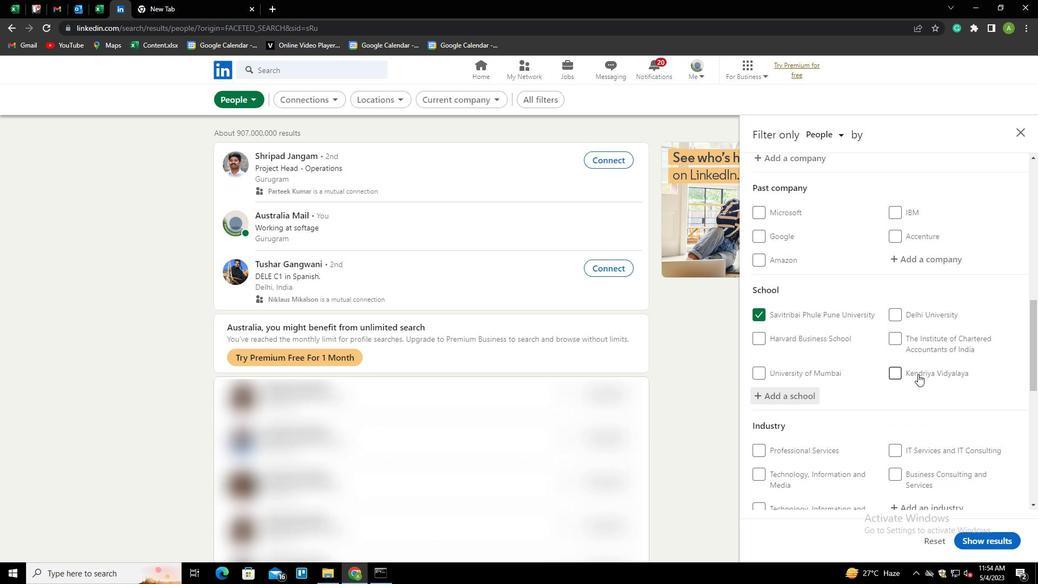 
Action: Mouse scrolled (918, 373) with delta (0, 0)
Screenshot: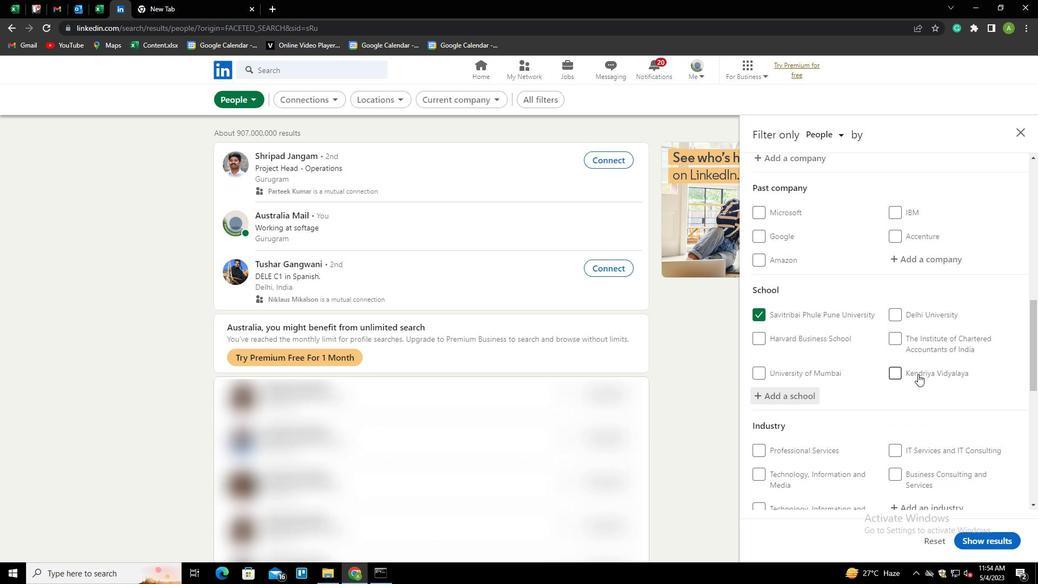 
Action: Mouse scrolled (918, 373) with delta (0, 0)
Screenshot: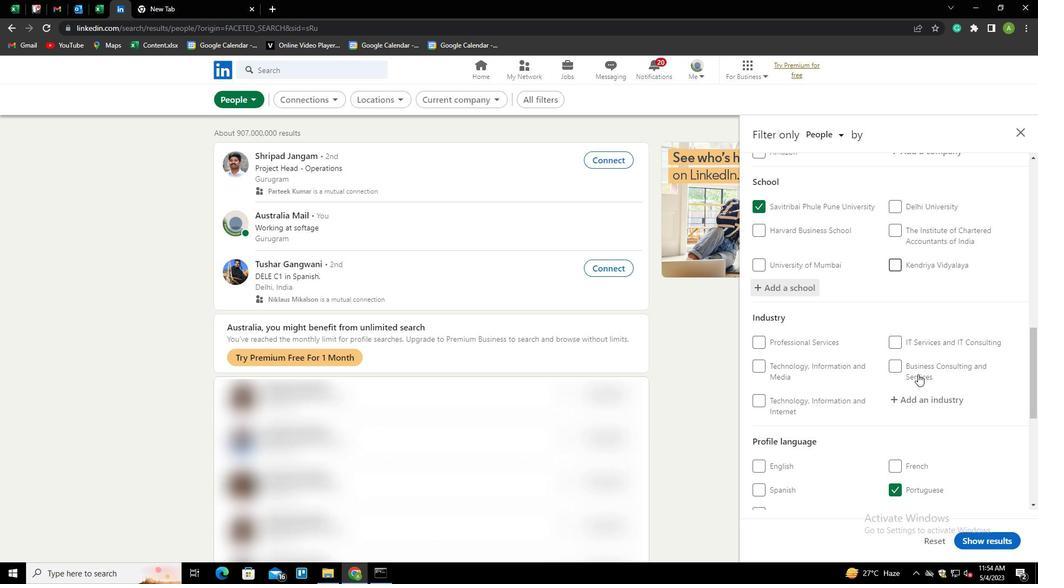 
Action: Mouse moved to (919, 348)
Screenshot: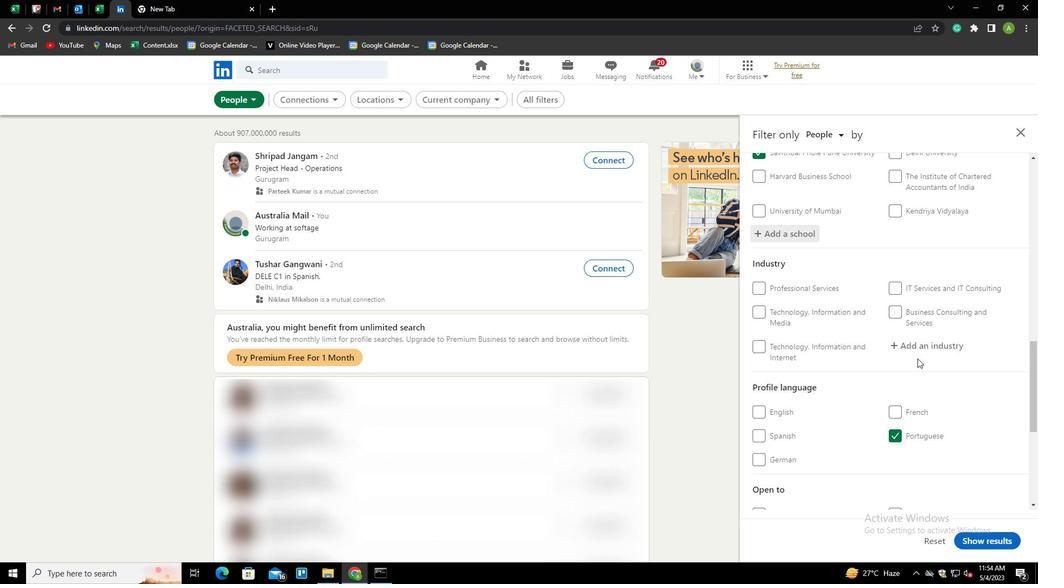 
Action: Mouse pressed left at (919, 348)
Screenshot: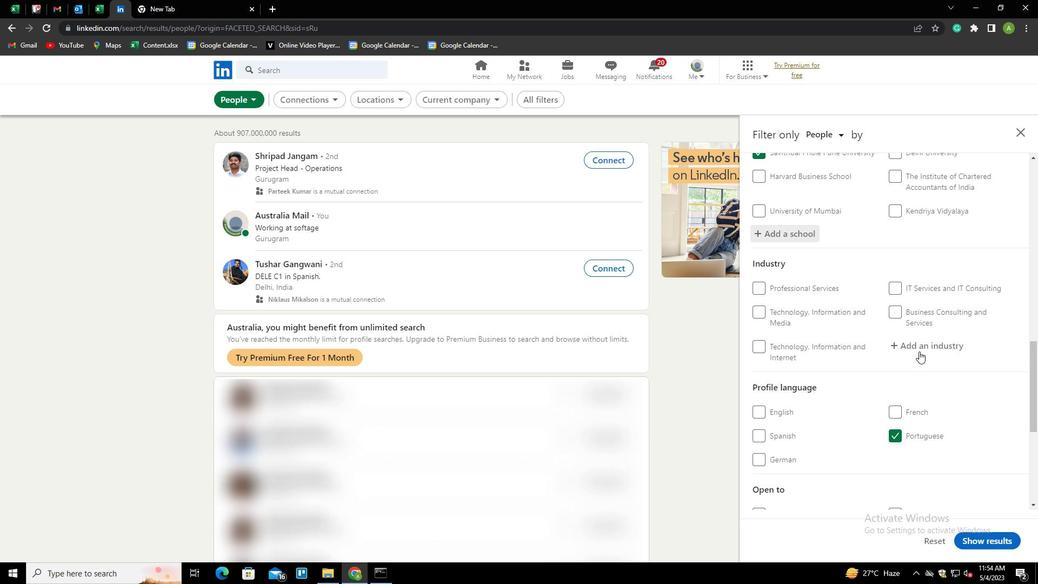 
Action: Key pressed <Key.shift>RI<Key.backspace>AIL<Key.space><Key.shift>TRA<Key.down><Key.enter>
Screenshot: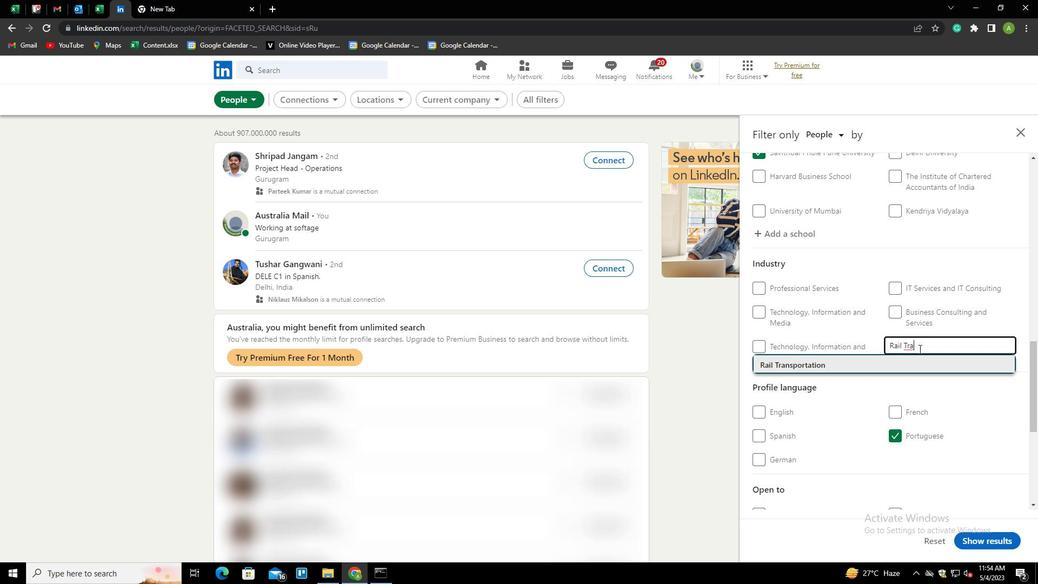 
Action: Mouse scrolled (919, 348) with delta (0, 0)
Screenshot: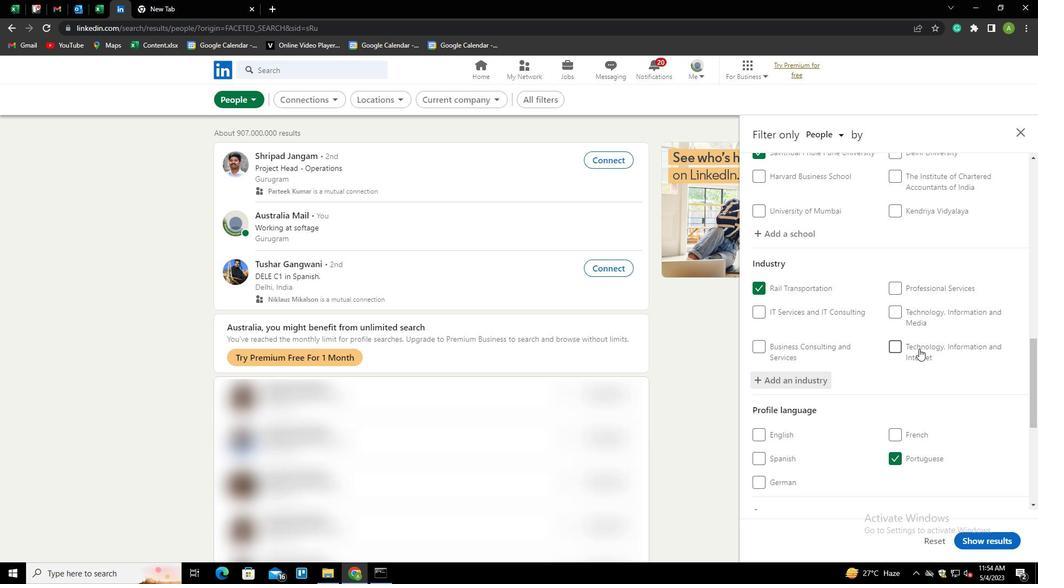 
Action: Mouse scrolled (919, 348) with delta (0, 0)
Screenshot: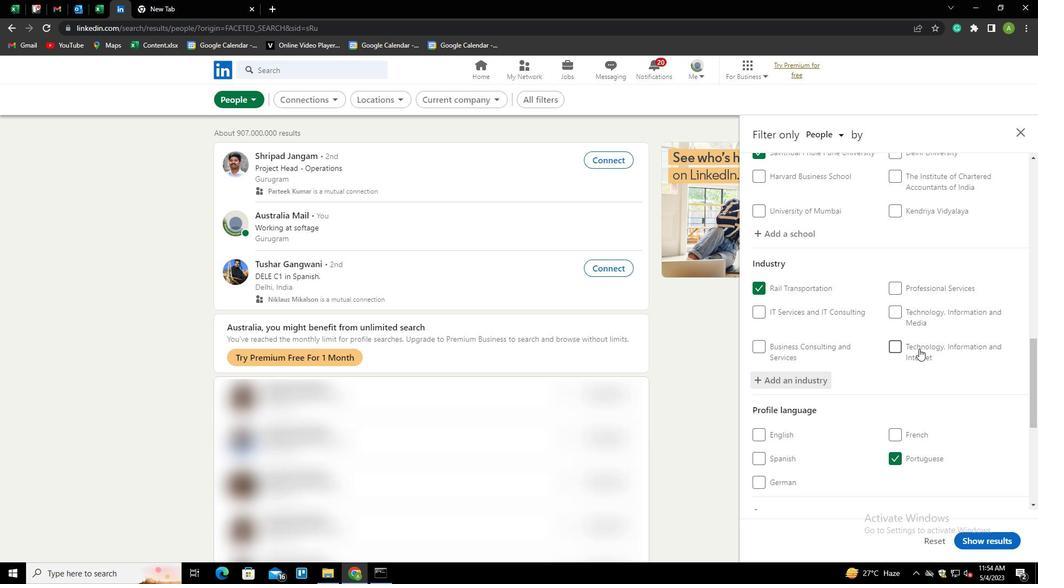 
Action: Mouse scrolled (919, 348) with delta (0, 0)
Screenshot: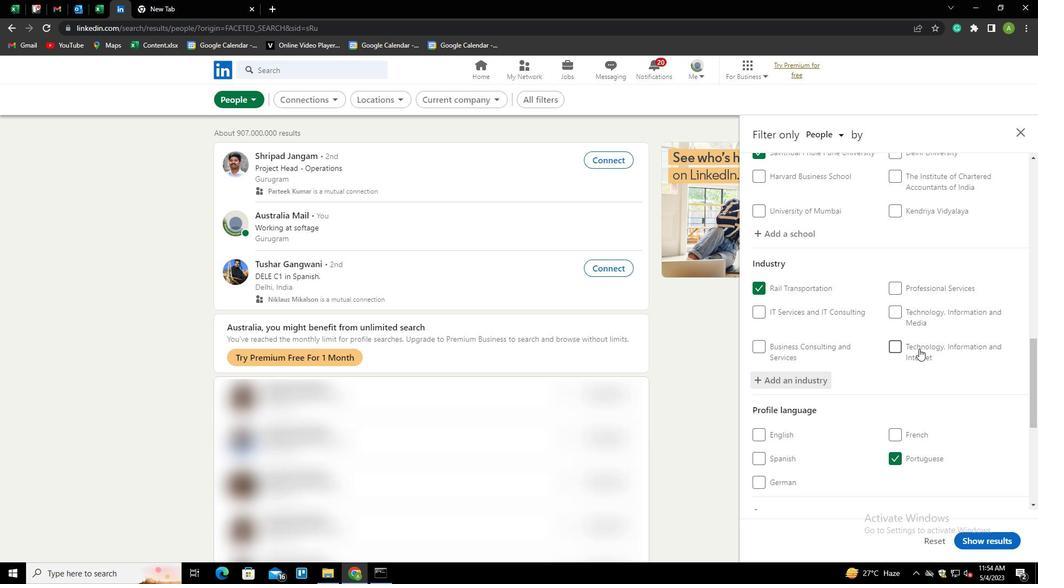 
Action: Mouse scrolled (919, 348) with delta (0, 0)
Screenshot: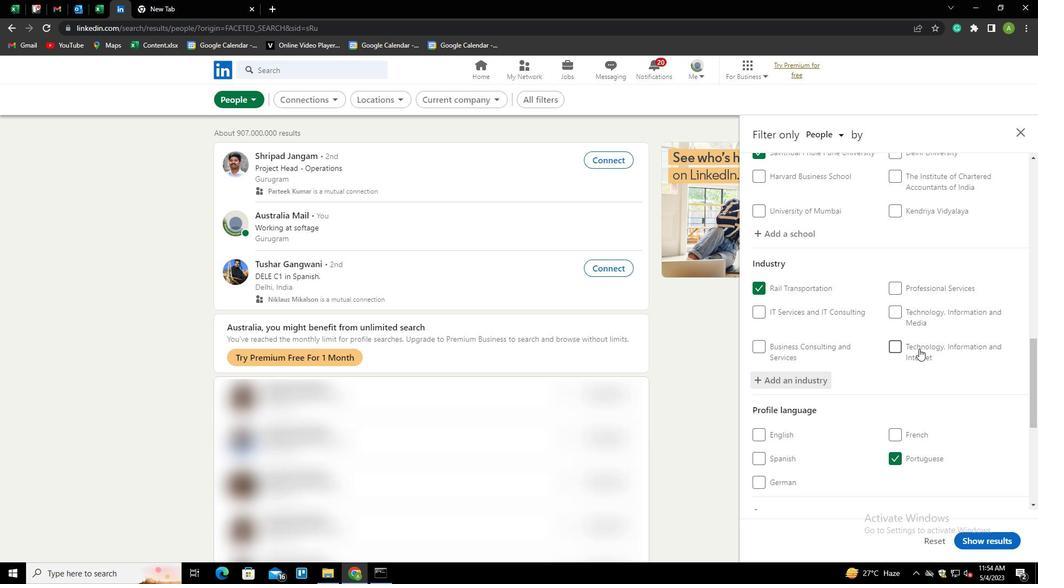 
Action: Mouse moved to (904, 424)
Screenshot: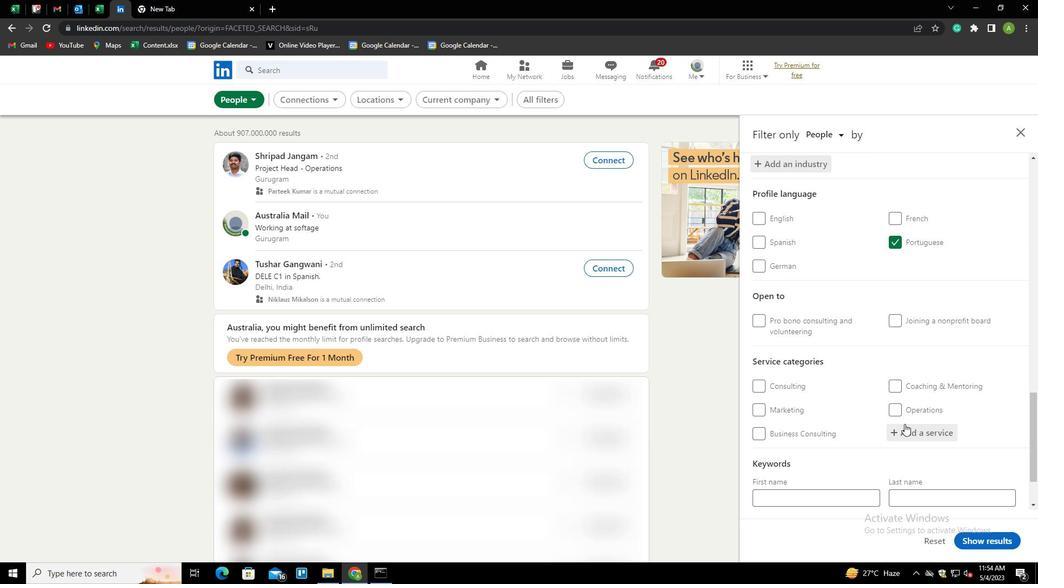 
Action: Mouse pressed left at (904, 424)
Screenshot: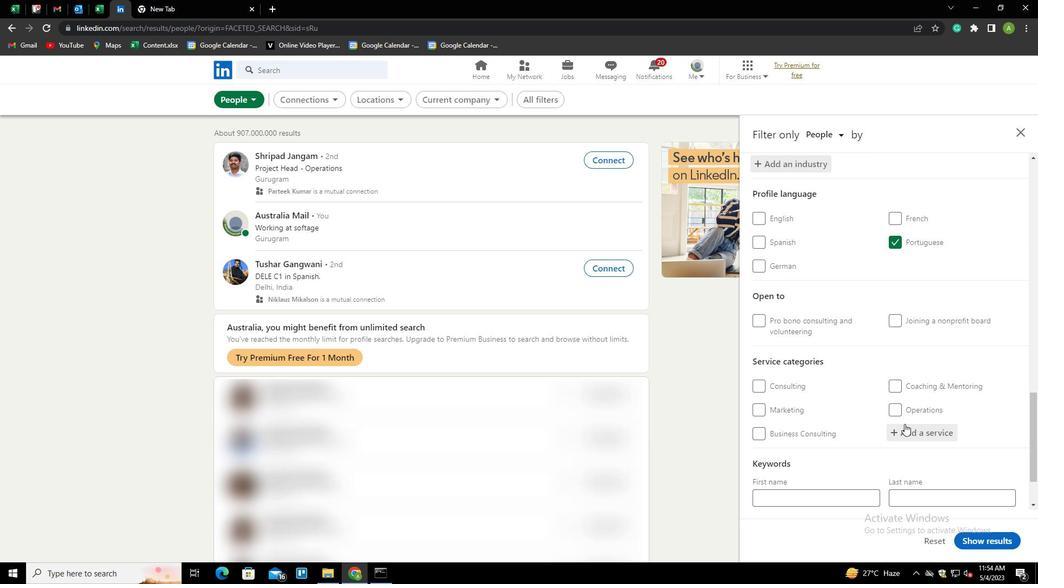 
Action: Mouse moved to (912, 432)
Screenshot: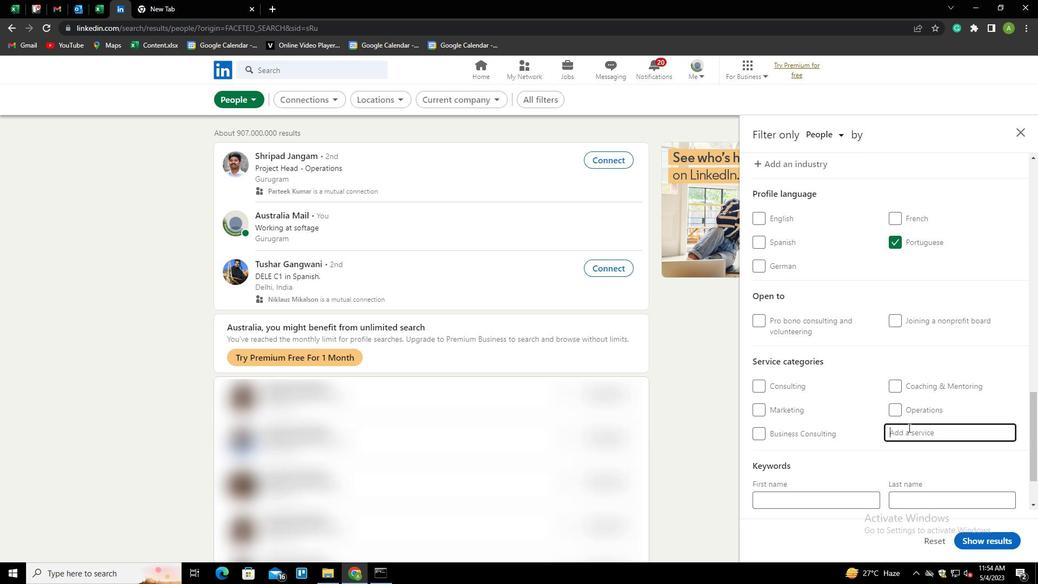 
Action: Mouse pressed left at (912, 432)
Screenshot: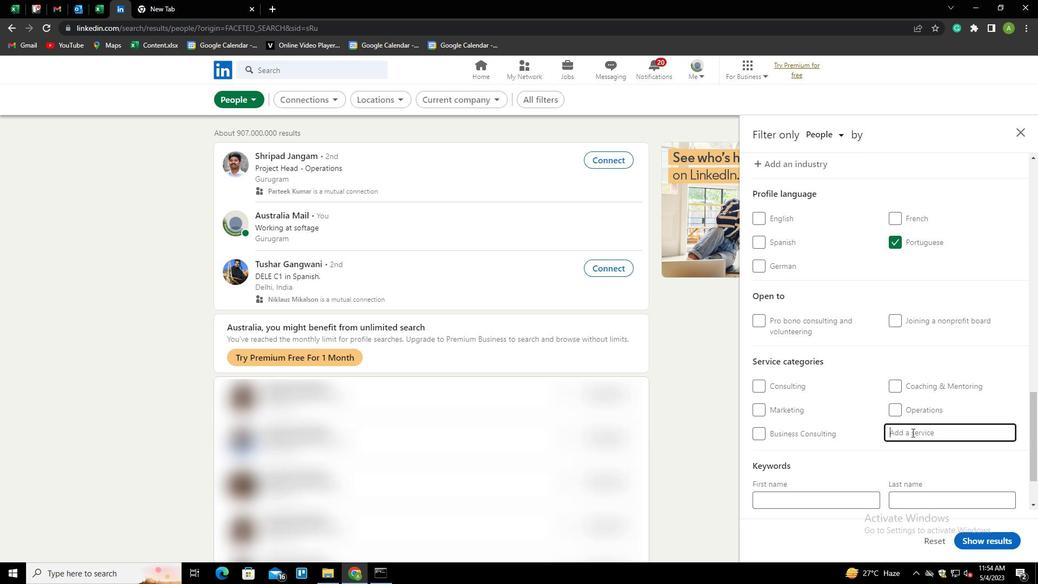 
Action: Key pressed <Key.shift><Key.shift><Key.shift>INTERIOR<Key.down><Key.enter>
Screenshot: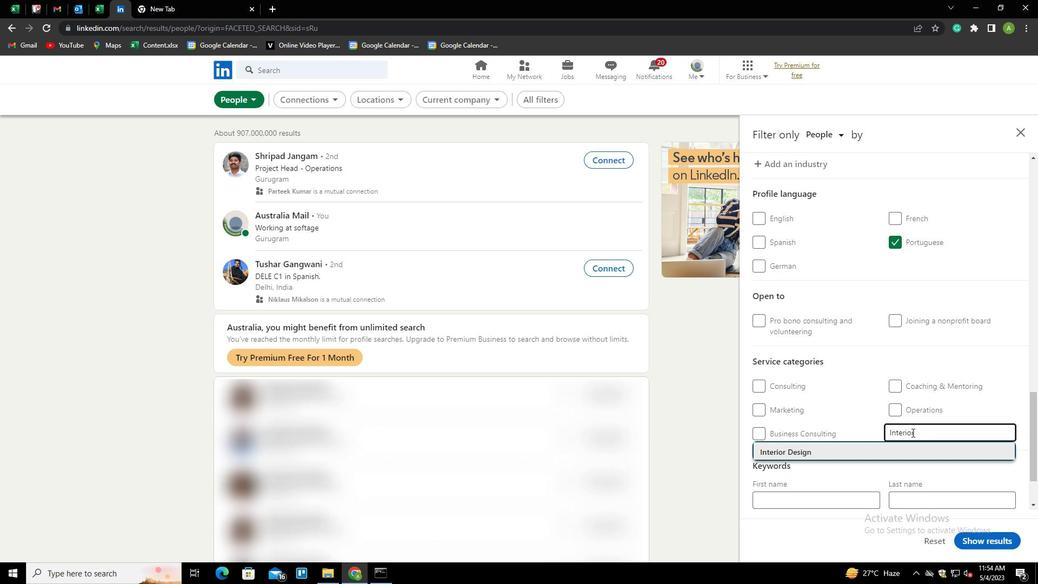 
Action: Mouse scrolled (912, 432) with delta (0, 0)
Screenshot: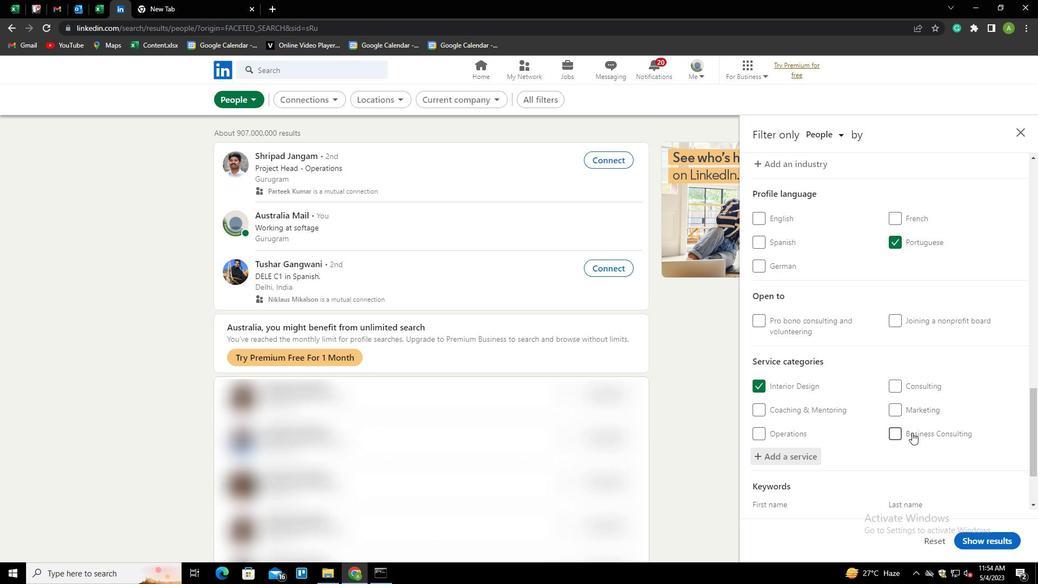 
Action: Mouse scrolled (912, 432) with delta (0, 0)
Screenshot: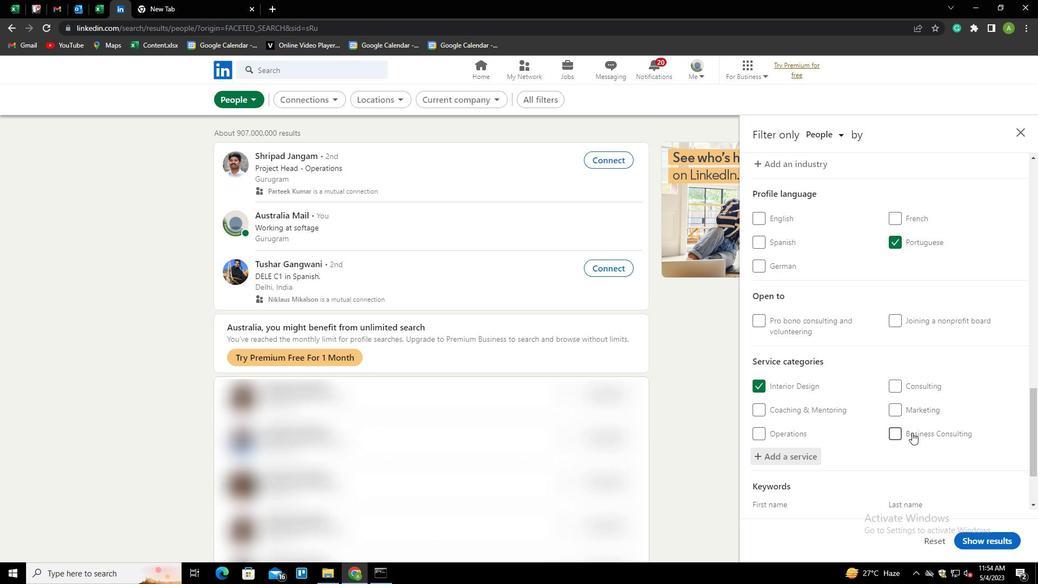 
Action: Mouse scrolled (912, 432) with delta (0, 0)
Screenshot: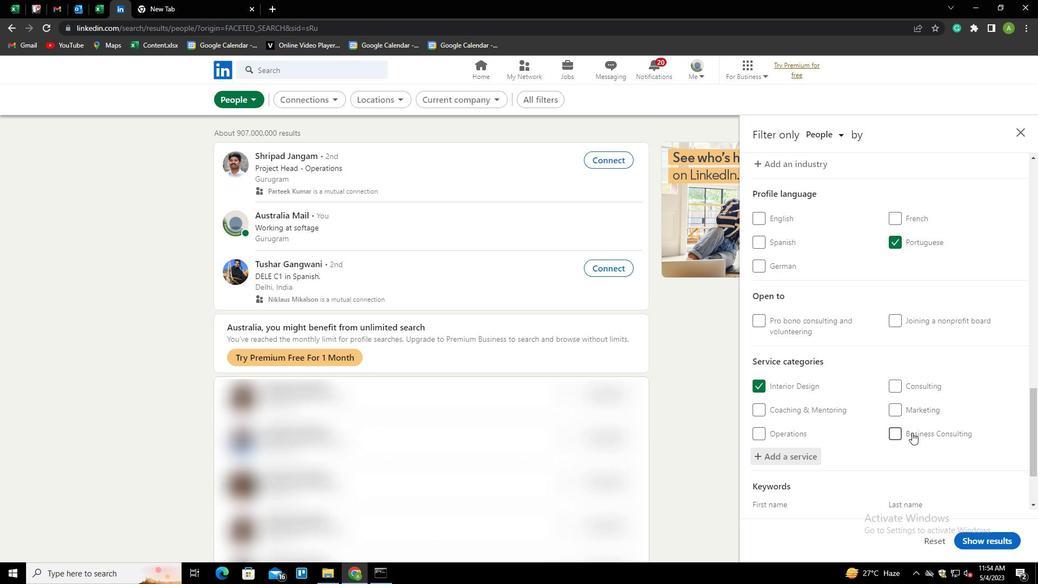 
Action: Mouse scrolled (912, 432) with delta (0, 0)
Screenshot: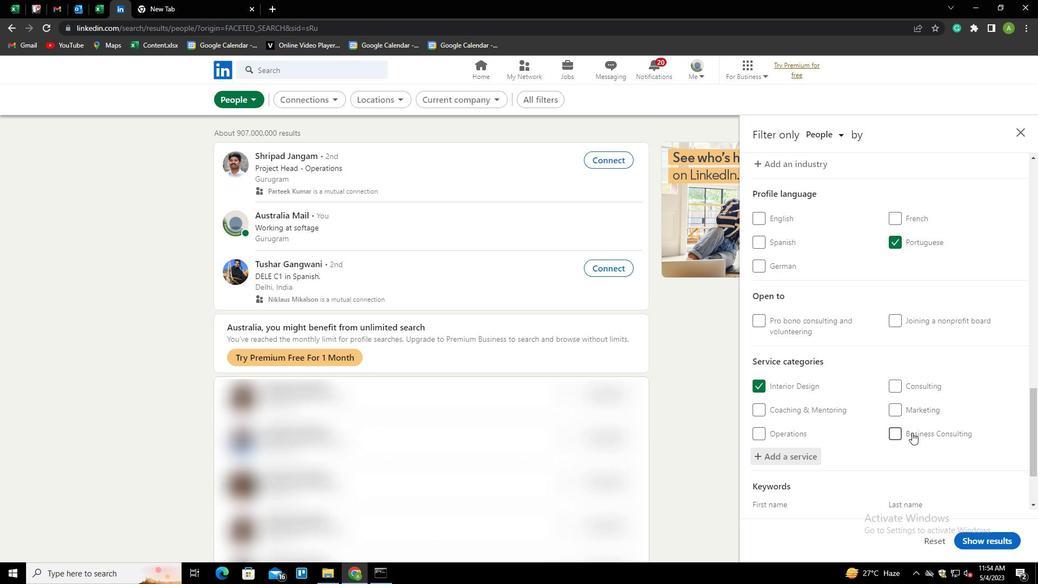 
Action: Mouse scrolled (912, 432) with delta (0, 0)
Screenshot: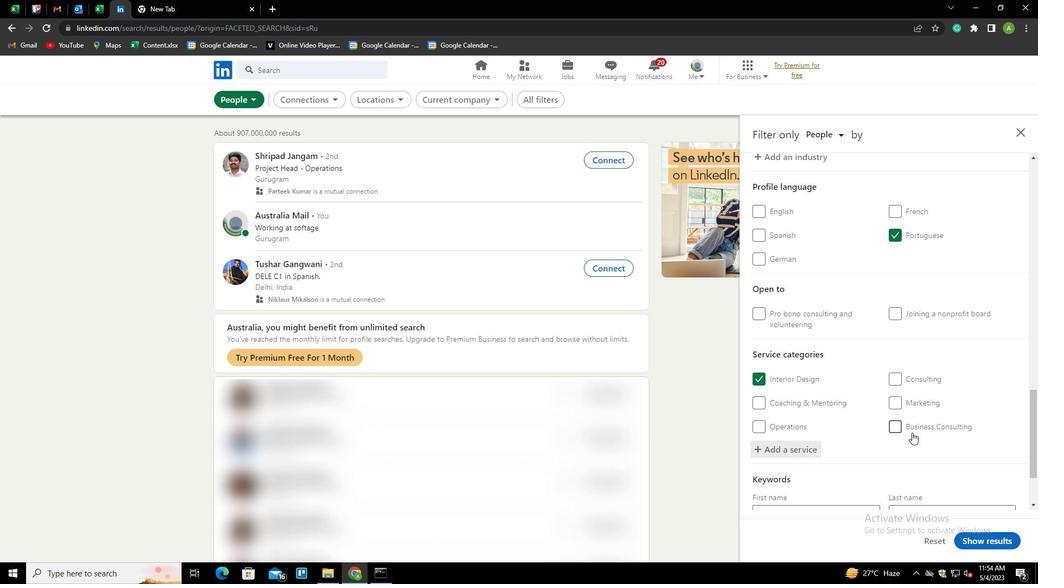 
Action: Mouse scrolled (912, 432) with delta (0, 0)
Screenshot: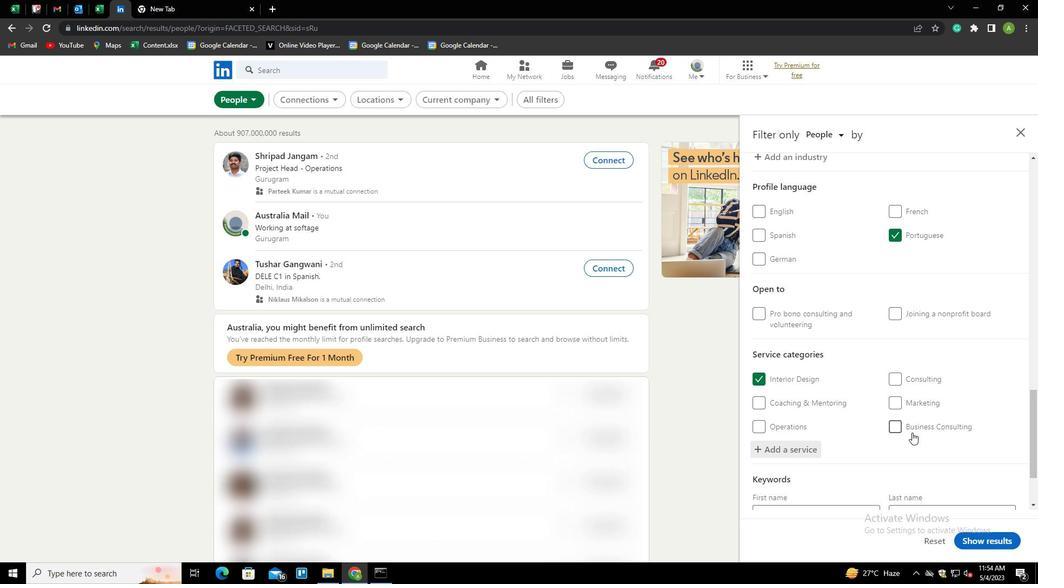 
Action: Mouse scrolled (912, 432) with delta (0, 0)
Screenshot: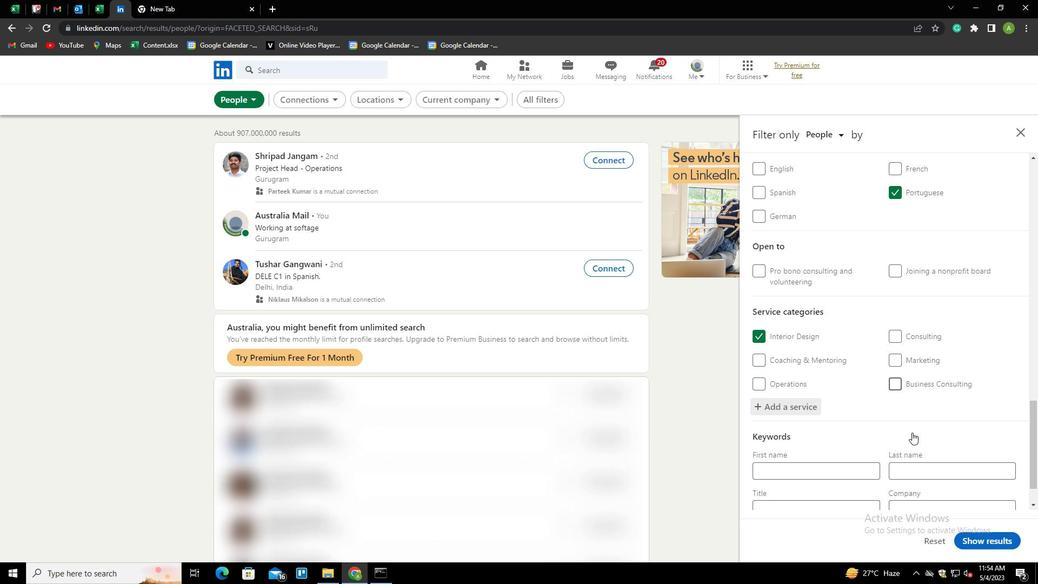 
Action: Mouse moved to (858, 458)
Screenshot: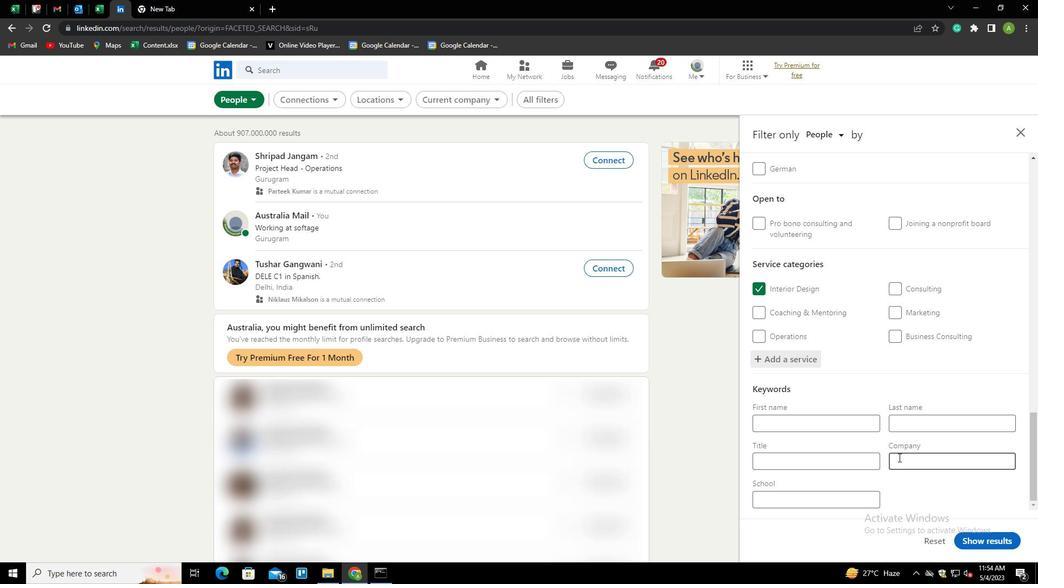 
Action: Mouse pressed left at (858, 458)
Screenshot: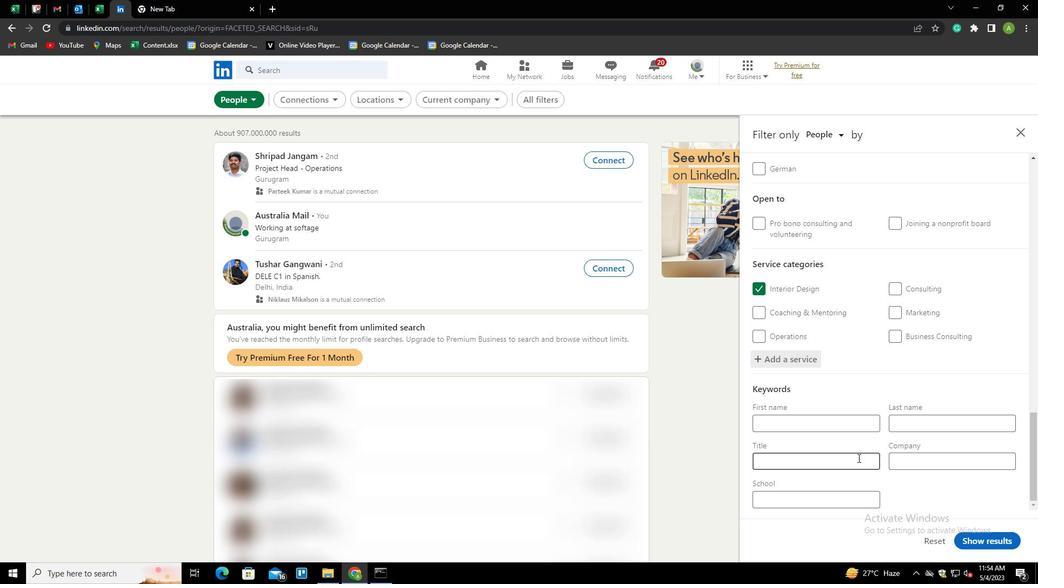 
Action: Key pressed <Key.shift>SUPPORT<Key.space><Key.shift>SPECIALIST
Screenshot: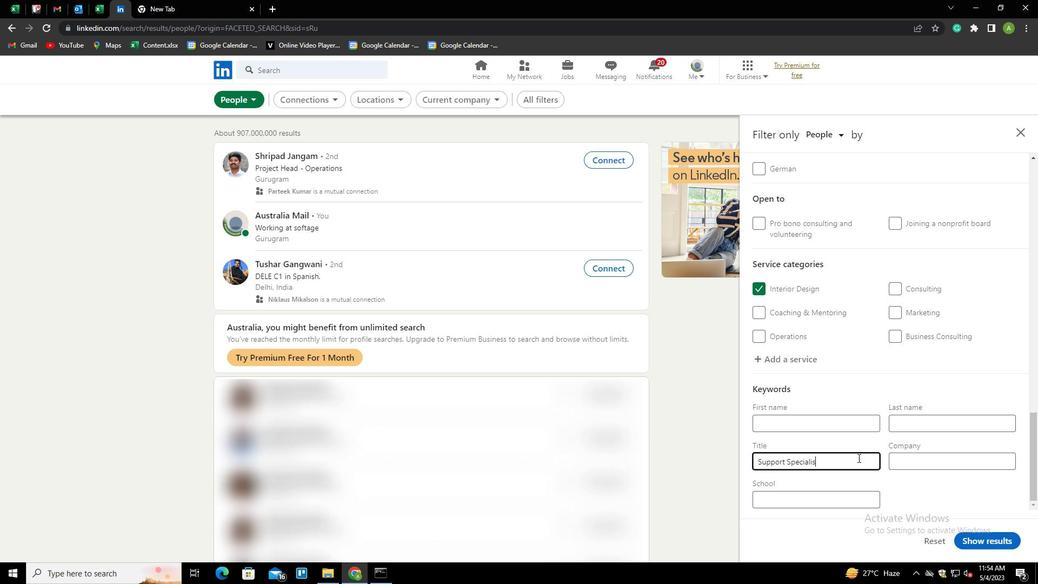 
Action: Mouse moved to (939, 485)
Screenshot: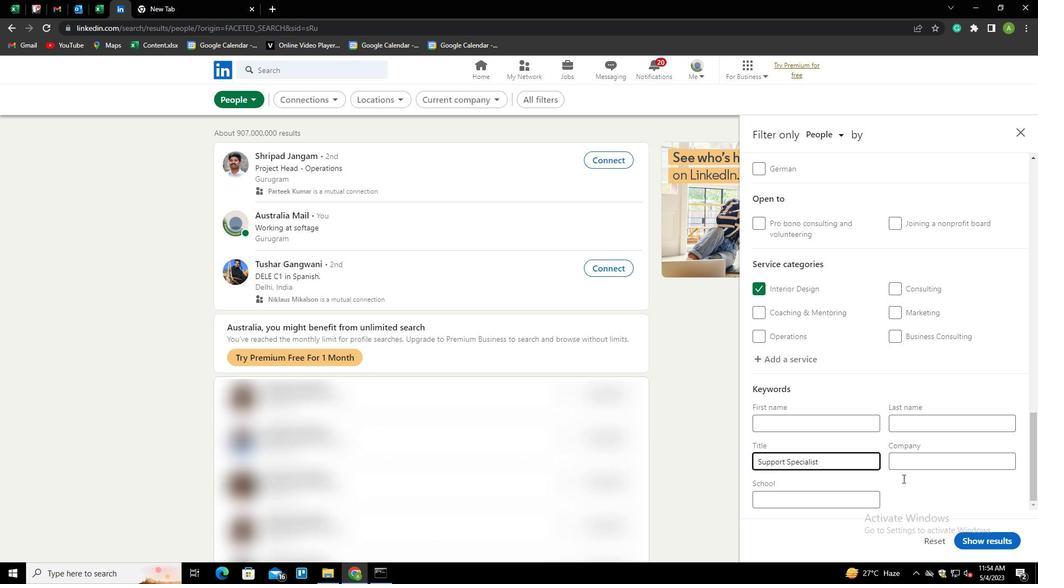 
Action: Mouse pressed left at (939, 485)
Screenshot: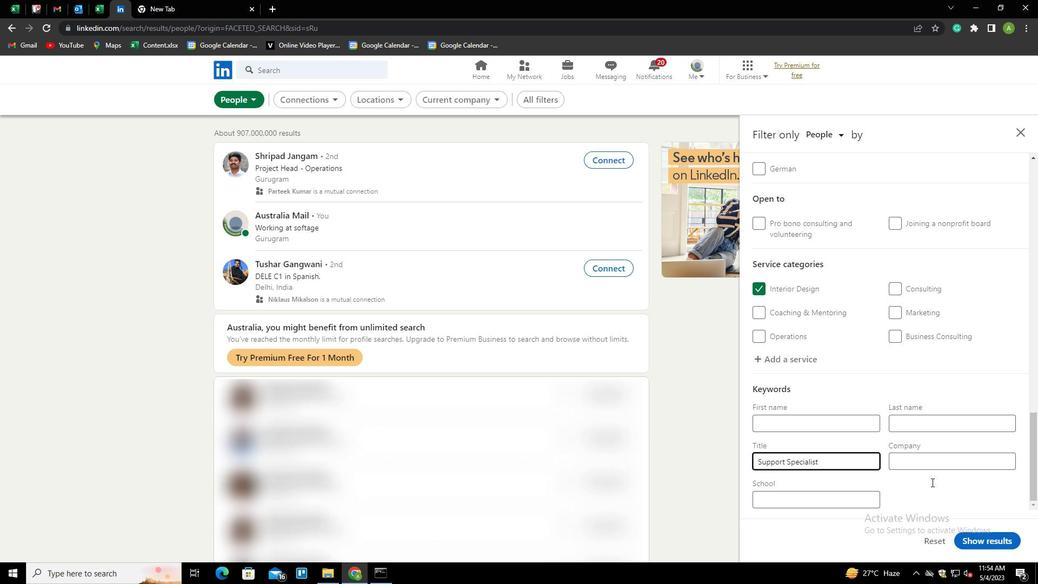 
Action: Mouse moved to (978, 542)
Screenshot: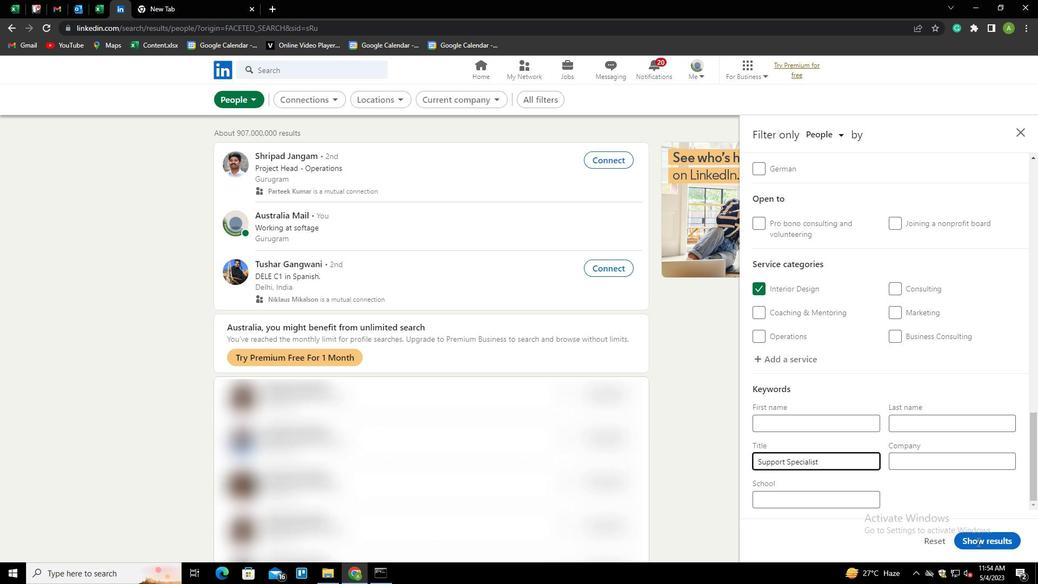 
Action: Mouse pressed left at (978, 542)
Screenshot: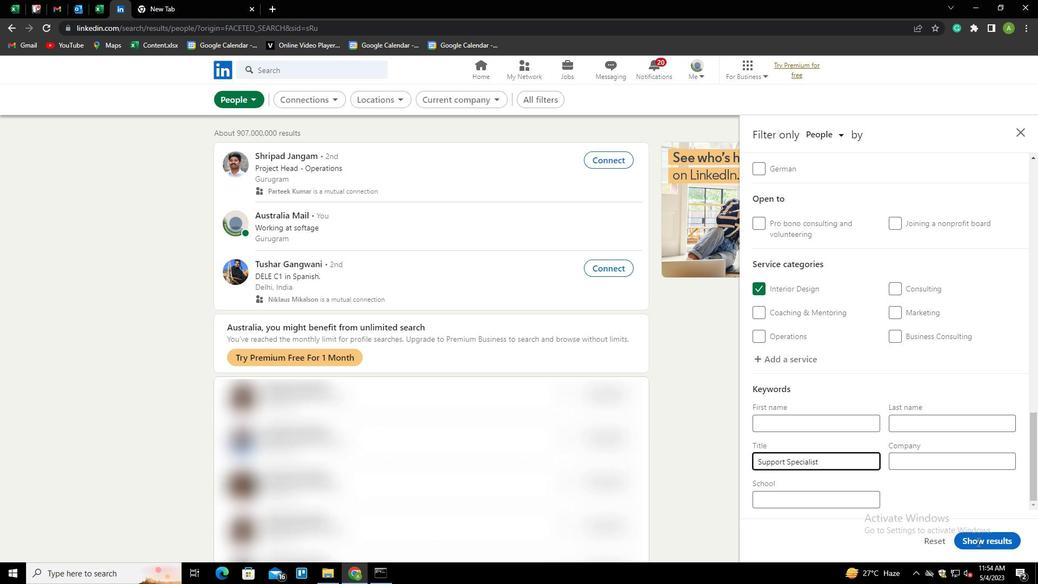 
Action: Mouse moved to (956, 525)
Screenshot: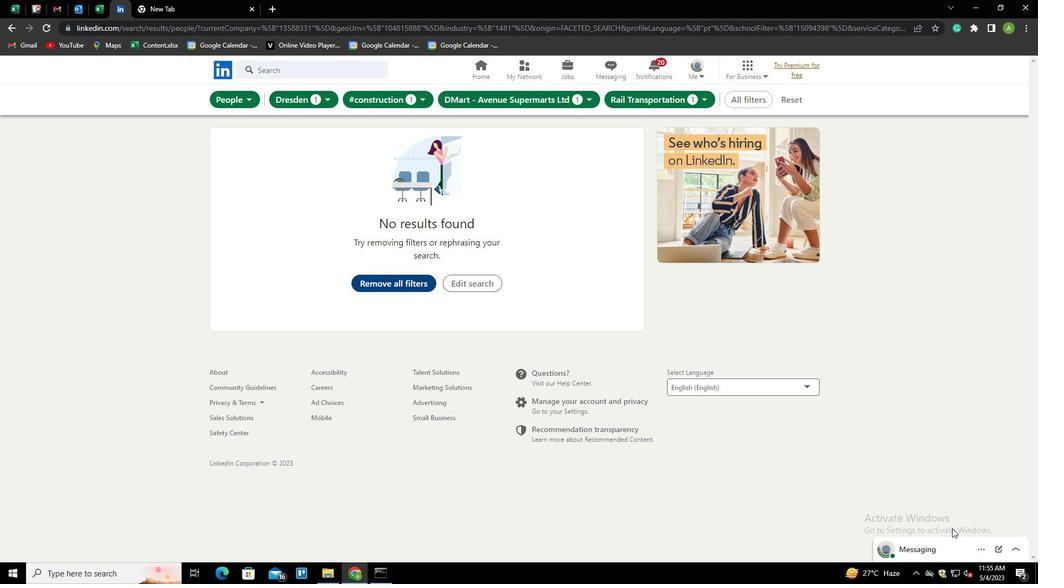 
